 Task: Add a signature Mary Jones containing With heartfelt thanks and warm wishes, Mary Jones to email address softage.3@softage.net and add a folder Property management
Action: Mouse moved to (56, 98)
Screenshot: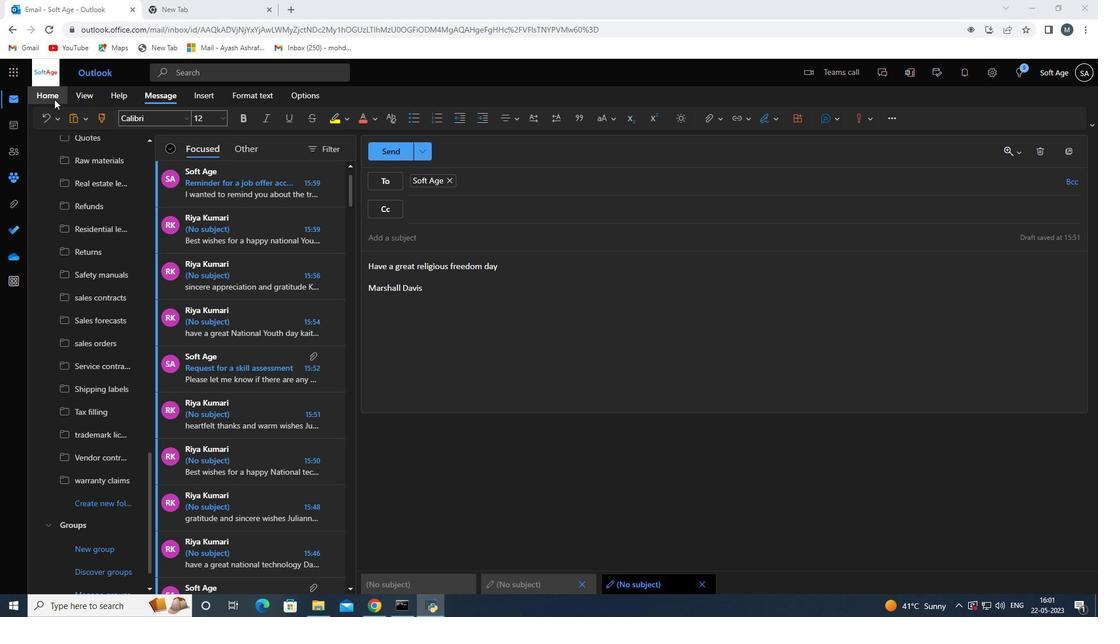 
Action: Mouse pressed left at (56, 98)
Screenshot: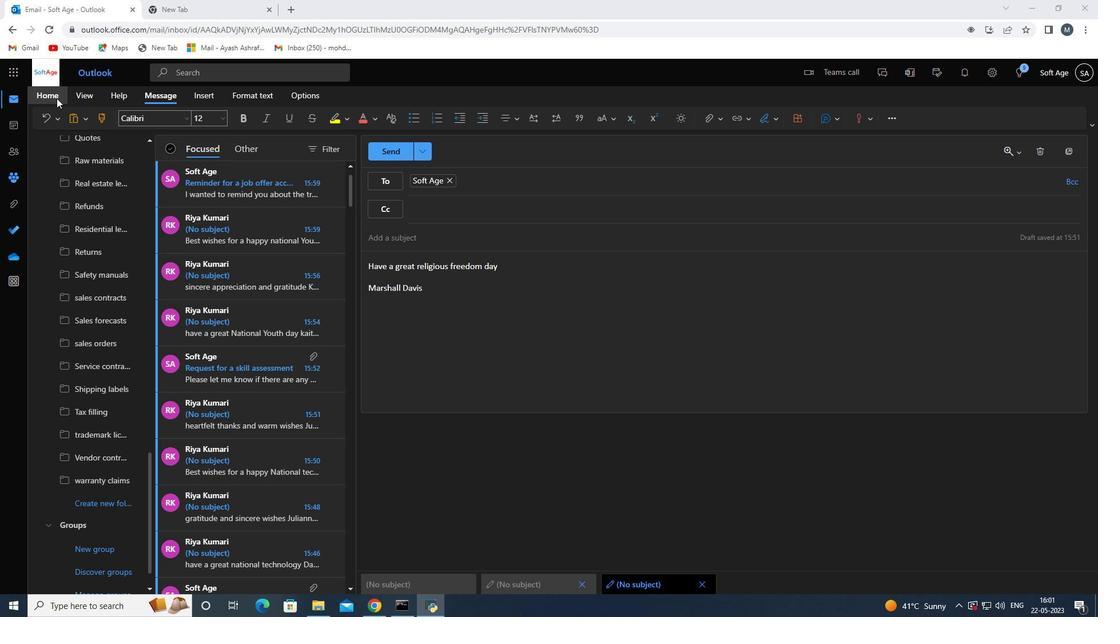 
Action: Mouse moved to (437, 253)
Screenshot: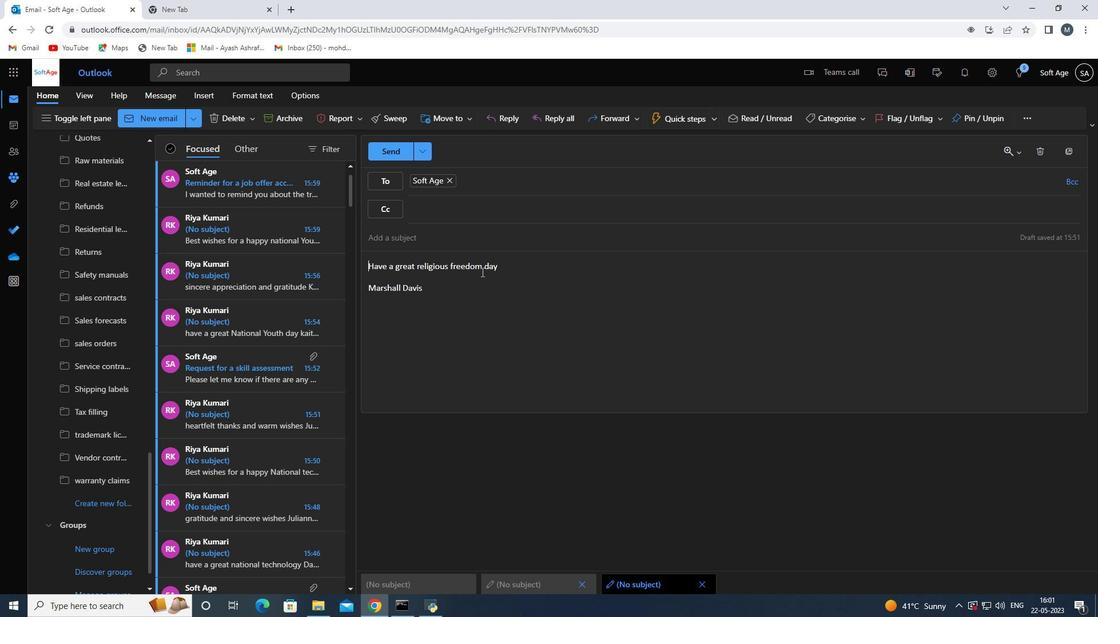 
Action: Mouse scrolled (437, 254) with delta (0, 0)
Screenshot: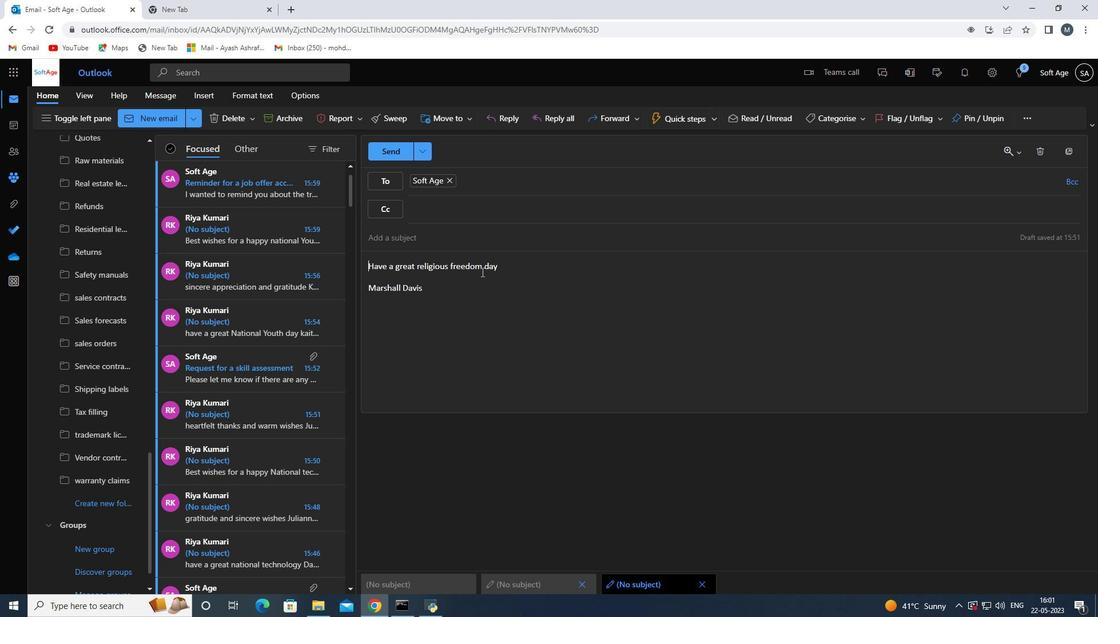 
Action: Mouse scrolled (437, 254) with delta (0, 0)
Screenshot: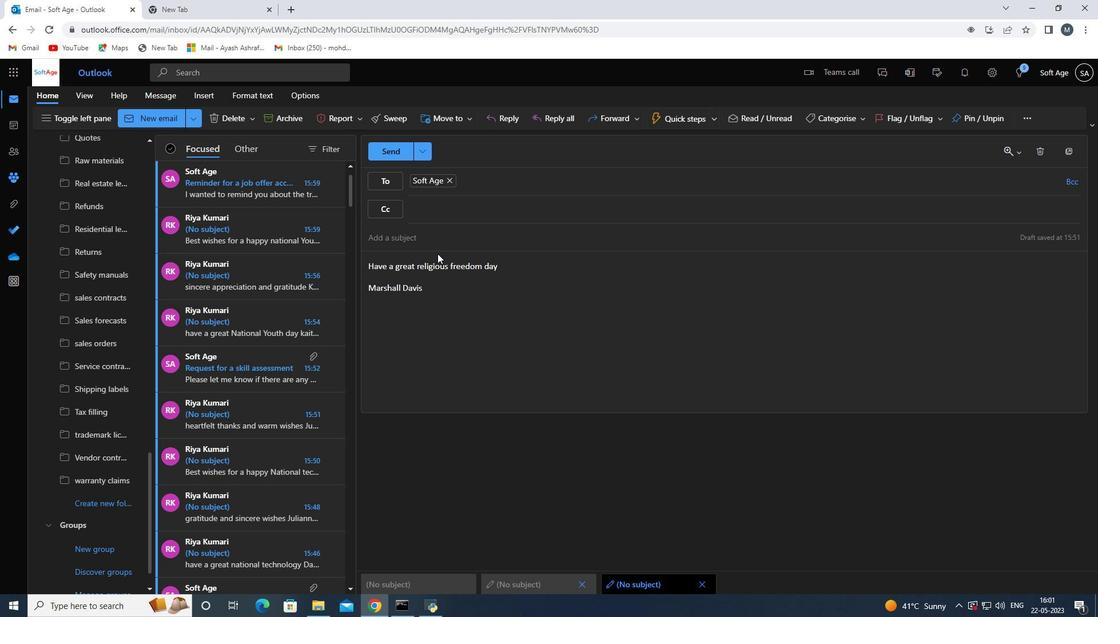 
Action: Mouse scrolled (437, 254) with delta (0, 0)
Screenshot: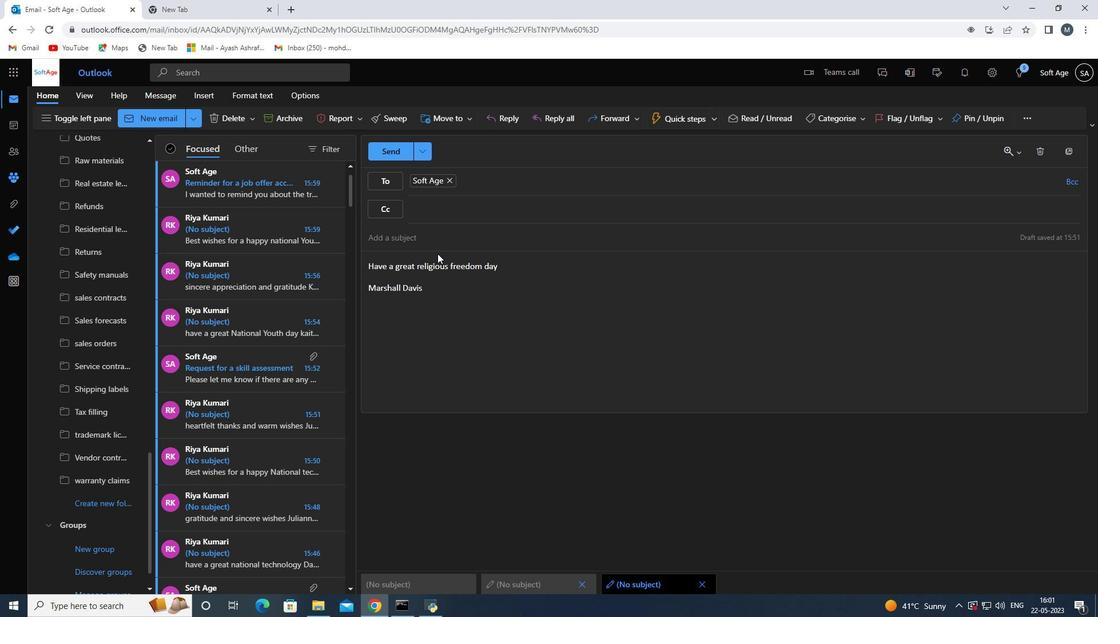 
Action: Mouse scrolled (437, 254) with delta (0, 0)
Screenshot: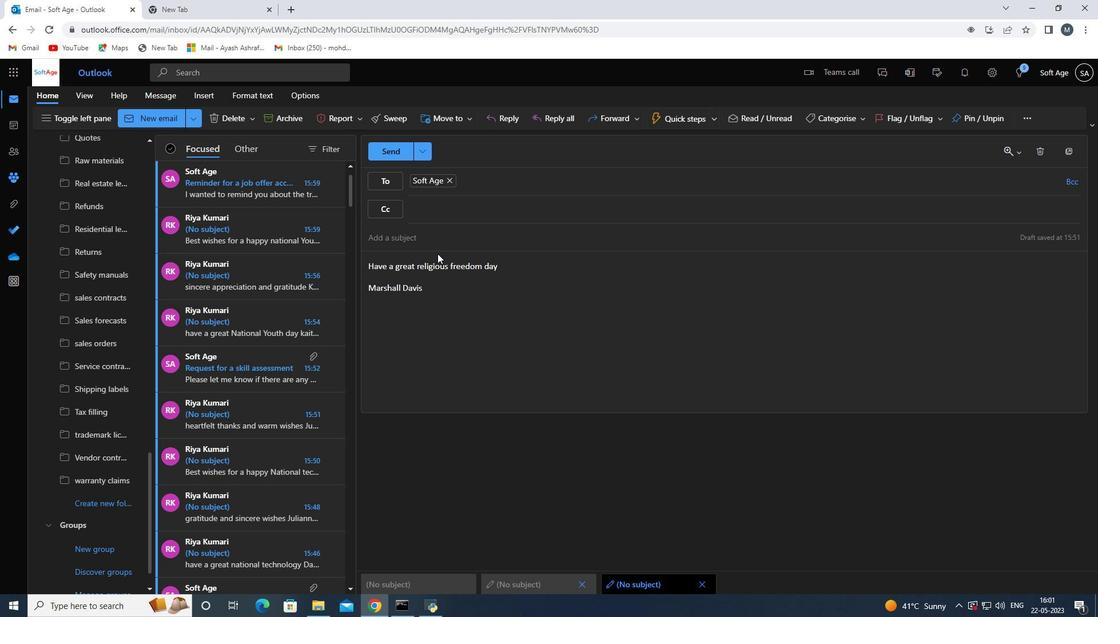 
Action: Mouse scrolled (437, 254) with delta (0, 0)
Screenshot: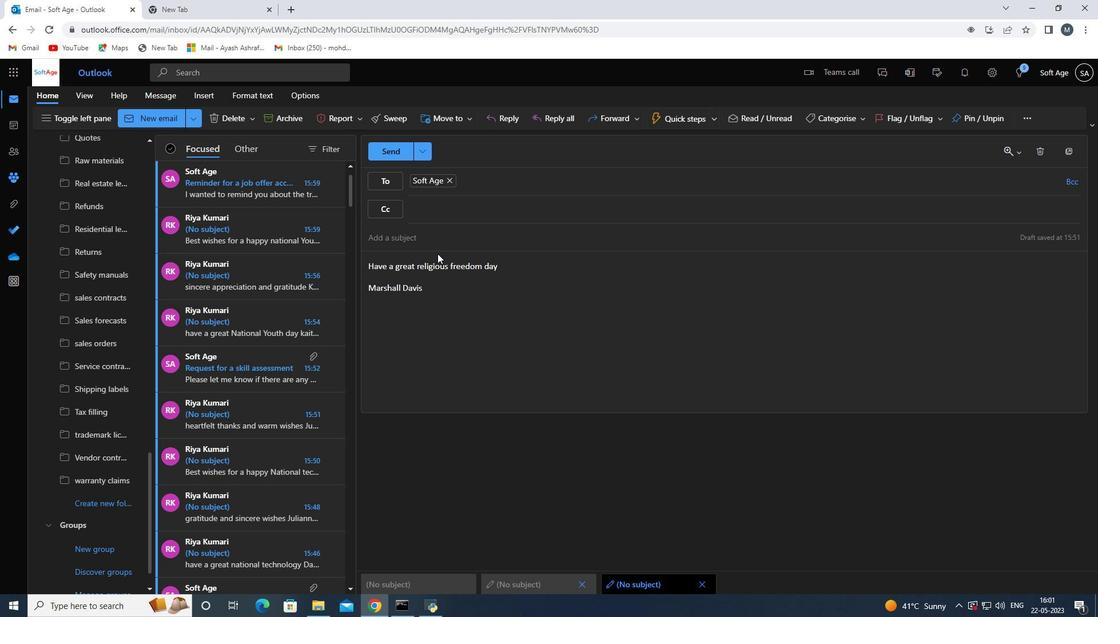 
Action: Mouse moved to (147, 110)
Screenshot: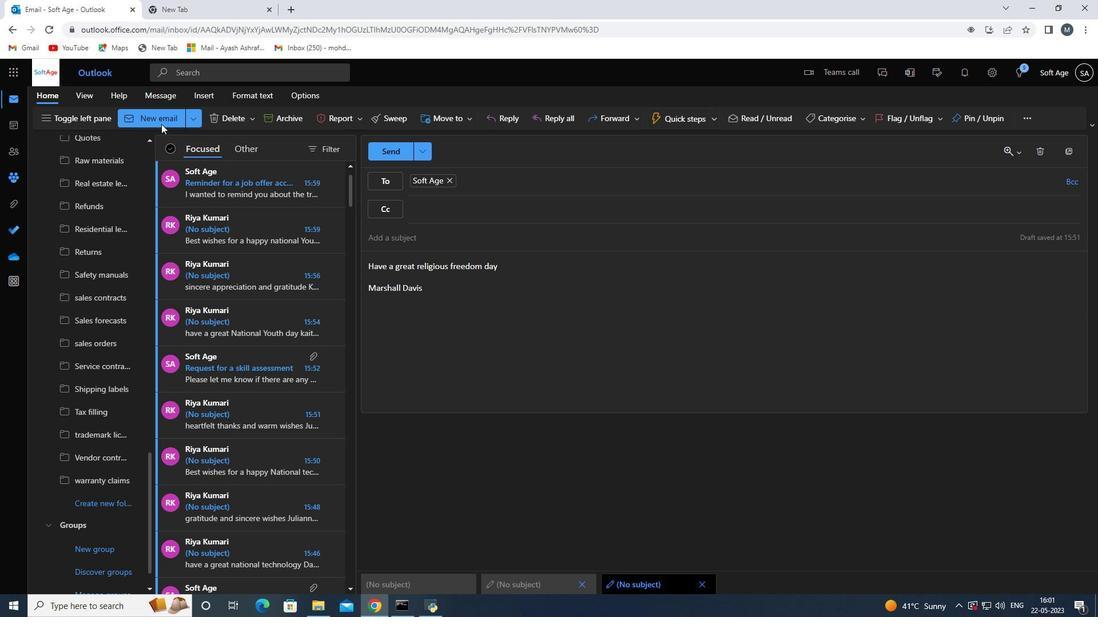 
Action: Mouse pressed left at (147, 110)
Screenshot: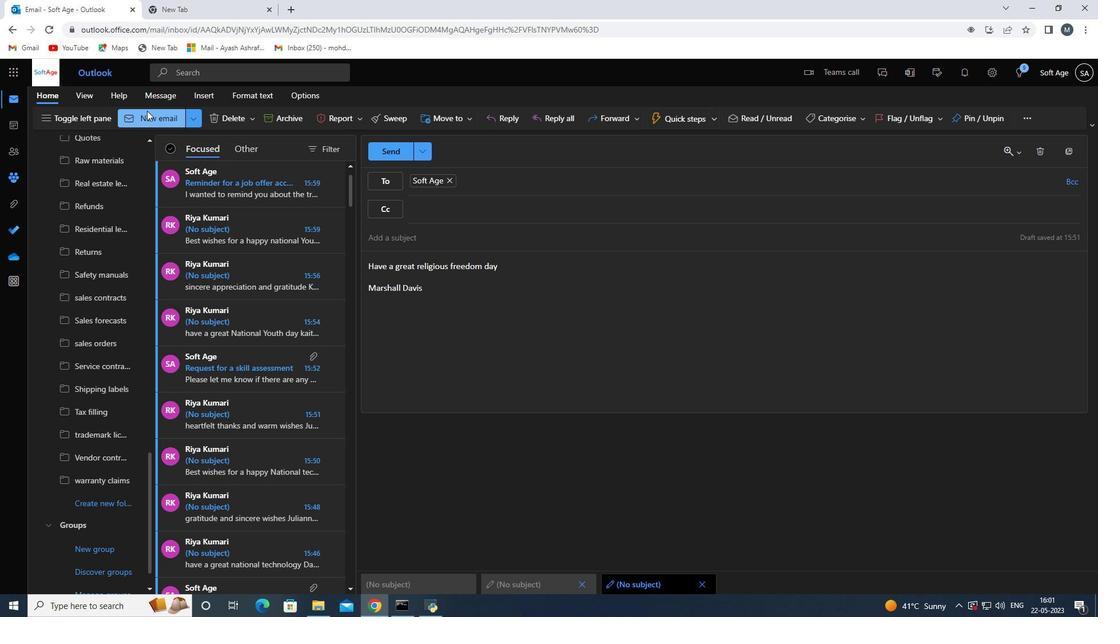 
Action: Mouse moved to (770, 122)
Screenshot: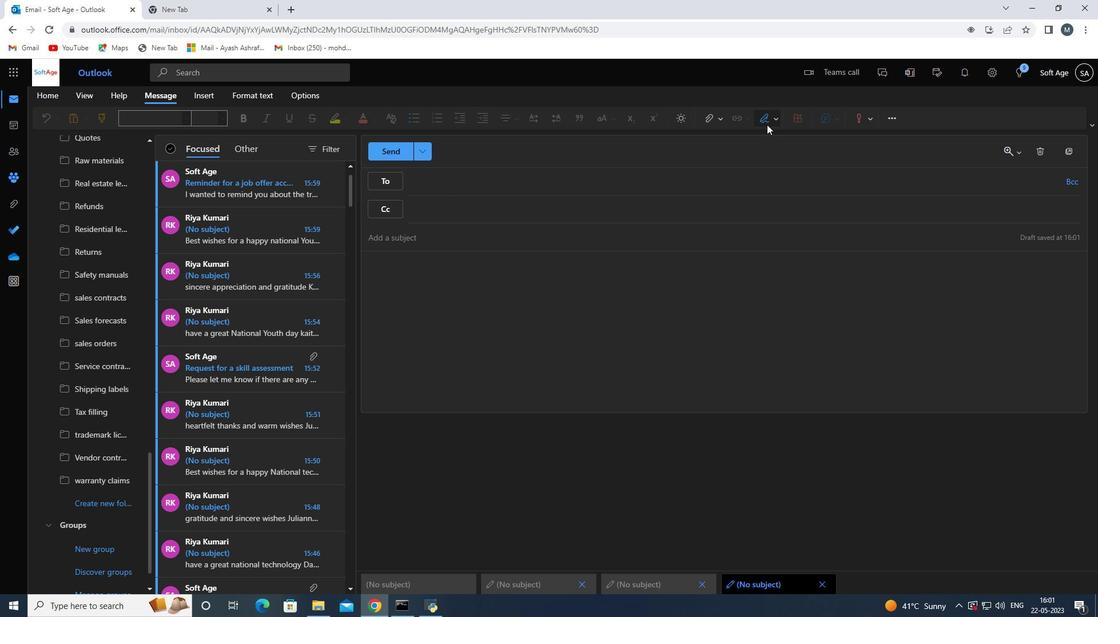
Action: Mouse pressed left at (770, 122)
Screenshot: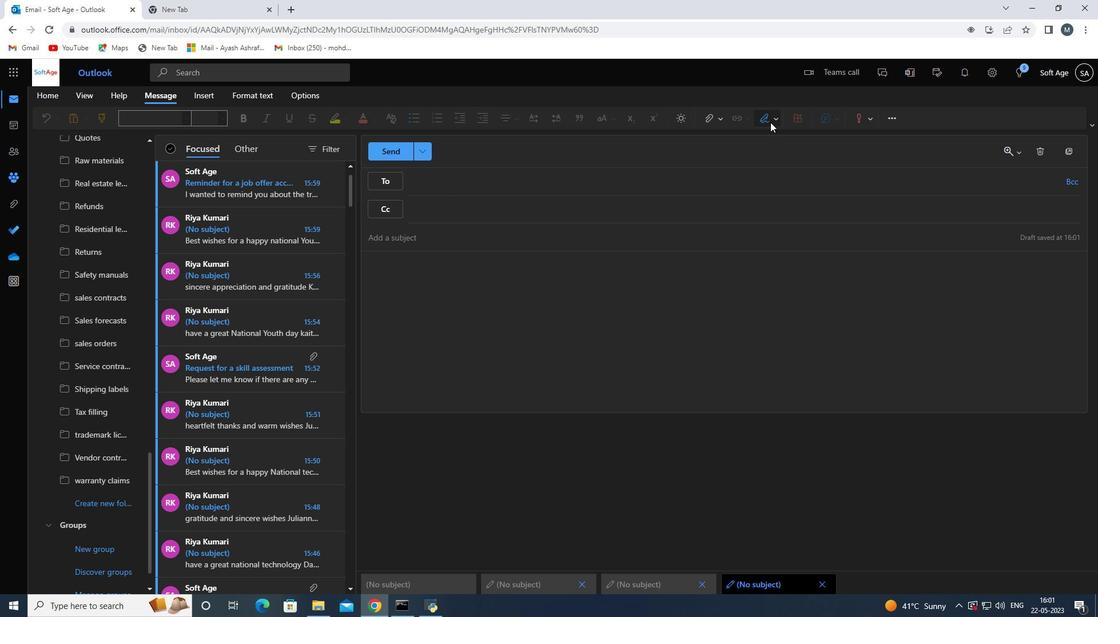 
Action: Mouse moved to (721, 163)
Screenshot: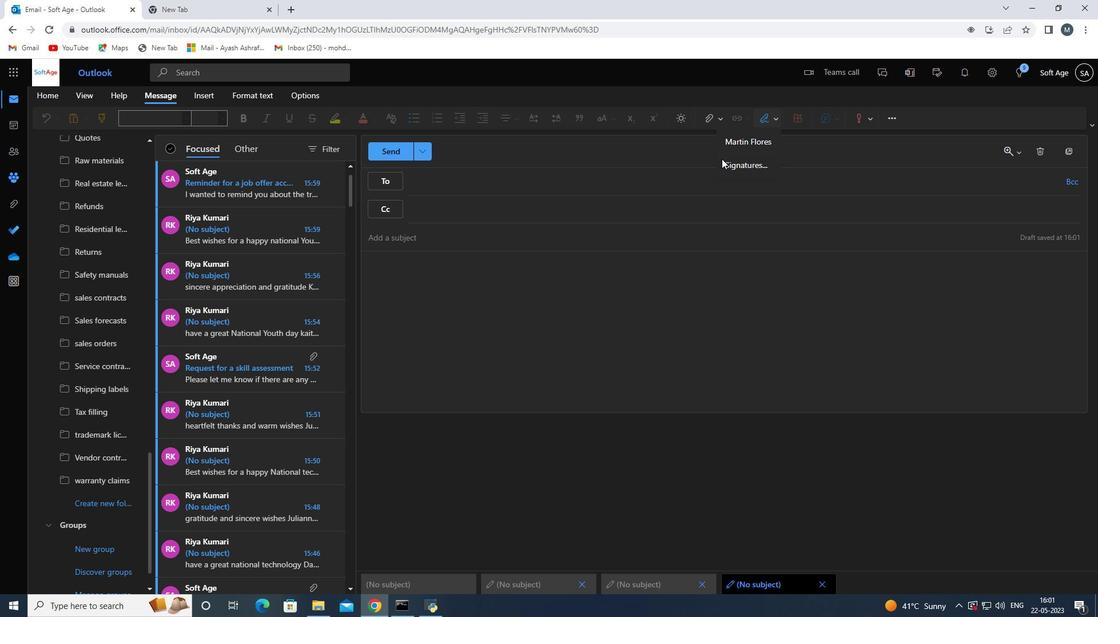 
Action: Mouse pressed left at (721, 163)
Screenshot: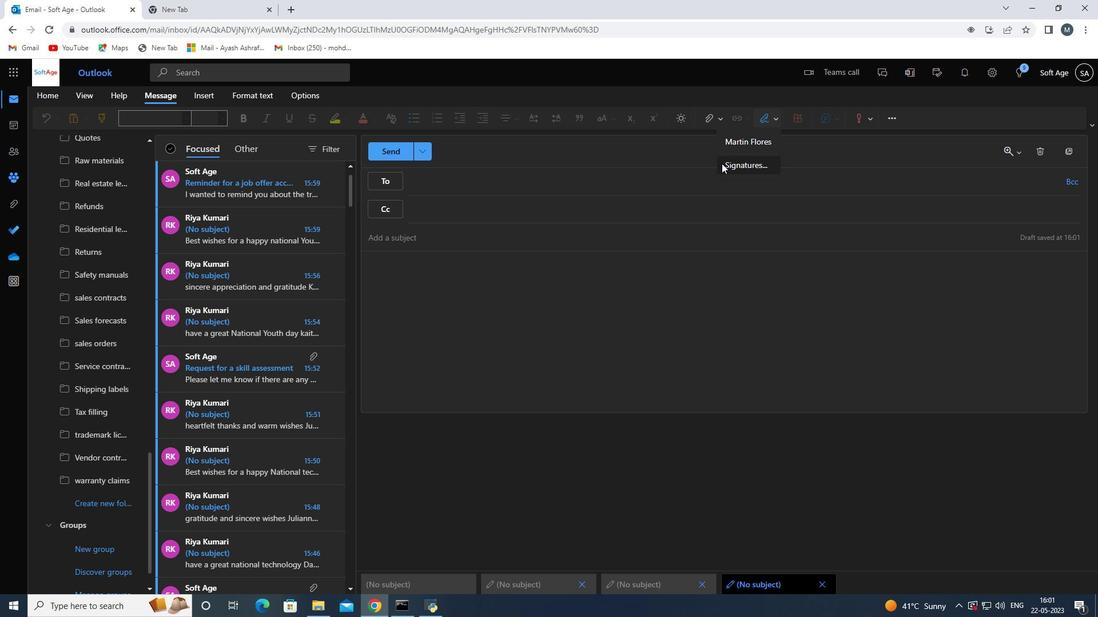 
Action: Mouse moved to (763, 211)
Screenshot: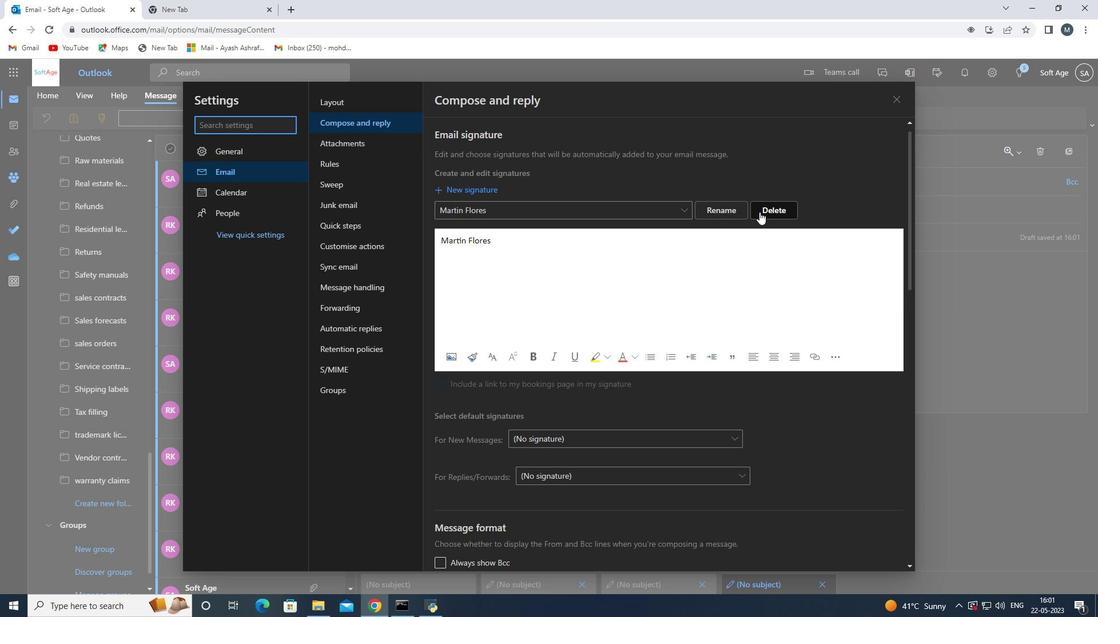 
Action: Mouse pressed left at (763, 211)
Screenshot: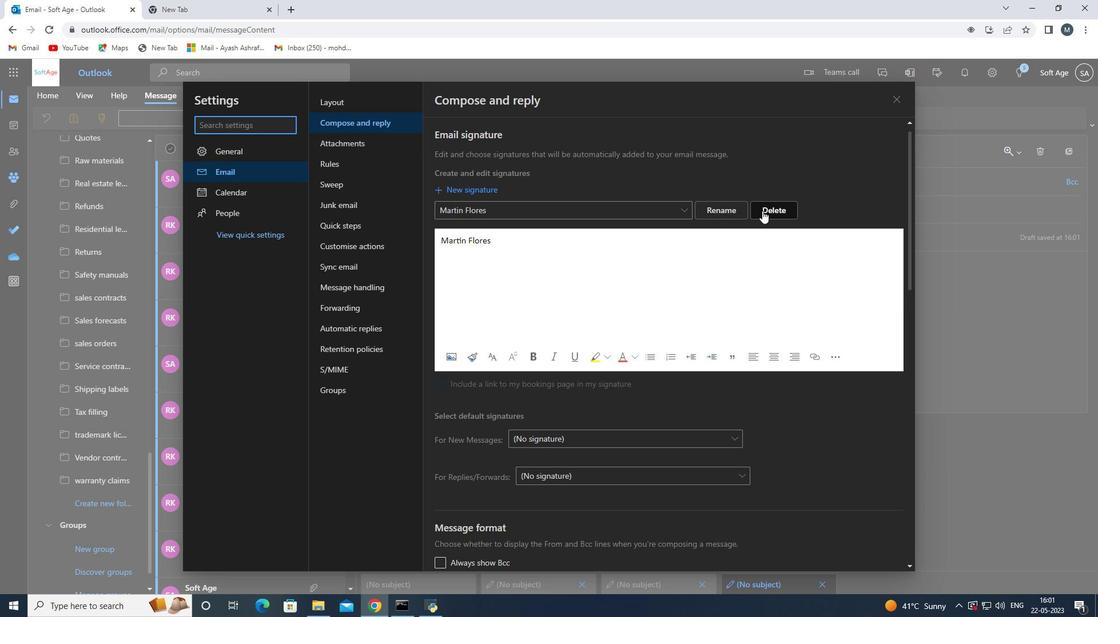 
Action: Mouse moved to (535, 207)
Screenshot: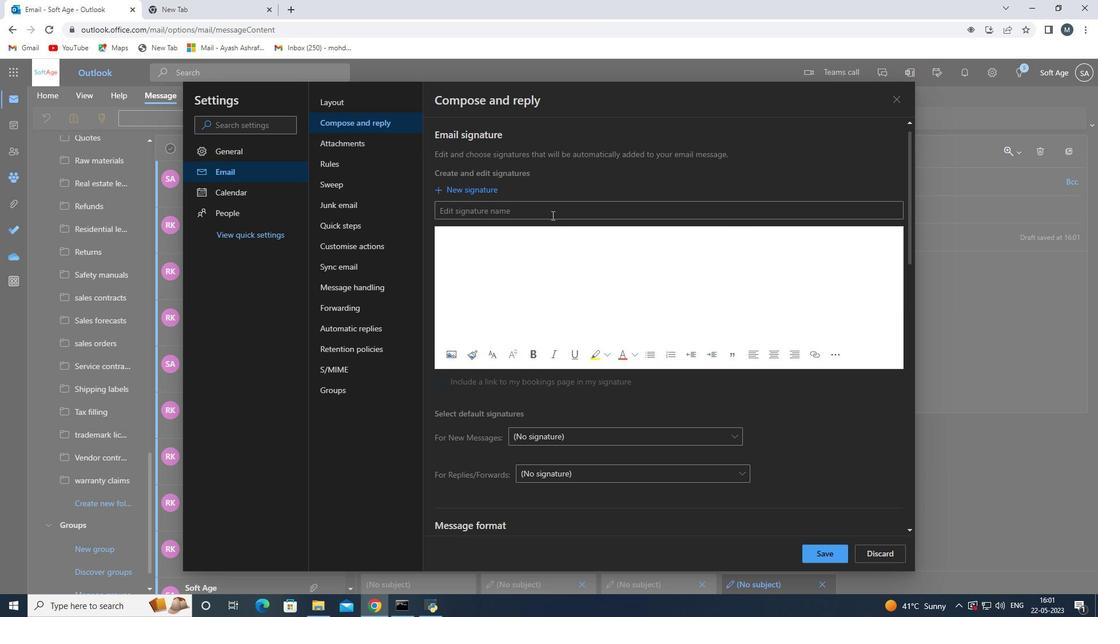 
Action: Mouse pressed left at (535, 207)
Screenshot: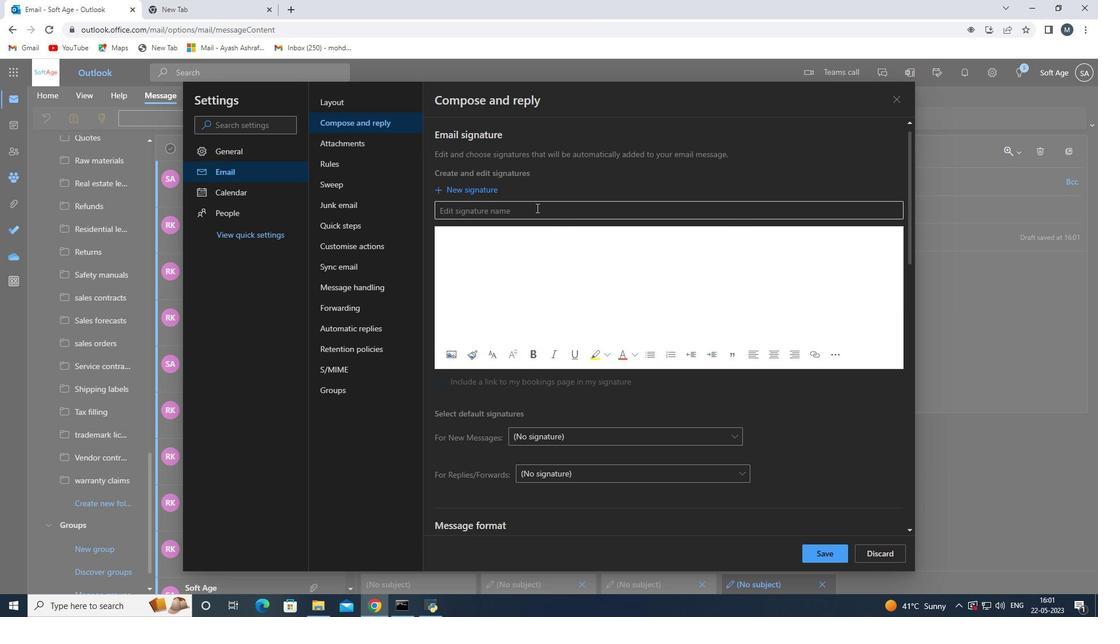 
Action: Mouse moved to (534, 207)
Screenshot: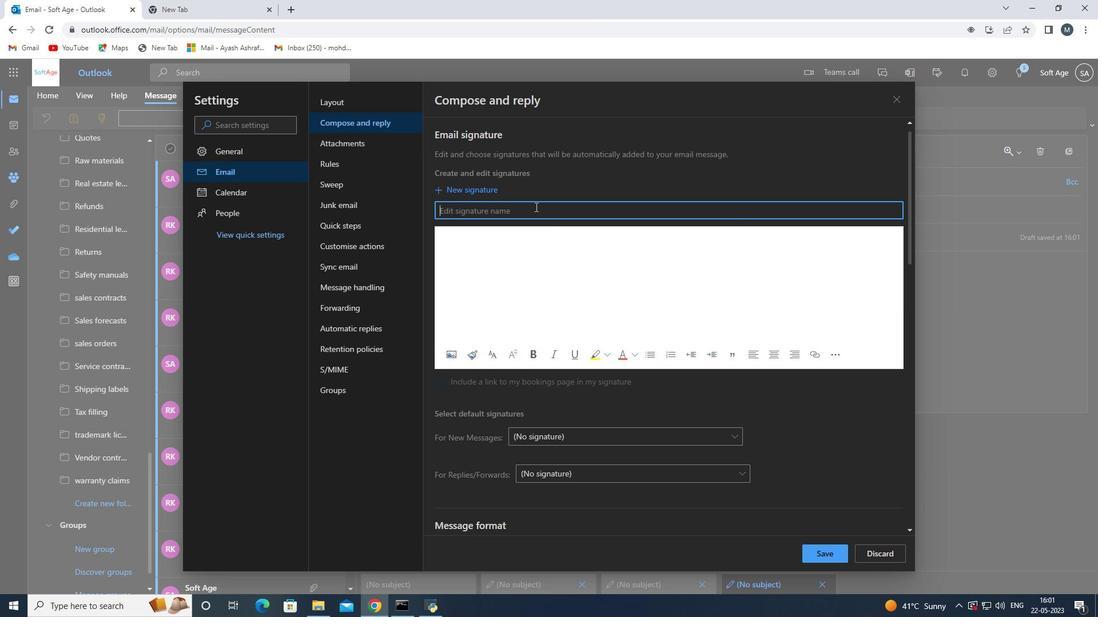 
Action: Key pressed <Key.shift>Marr<Key.backspace>y<Key.space><Key.shift>jones<Key.space>
Screenshot: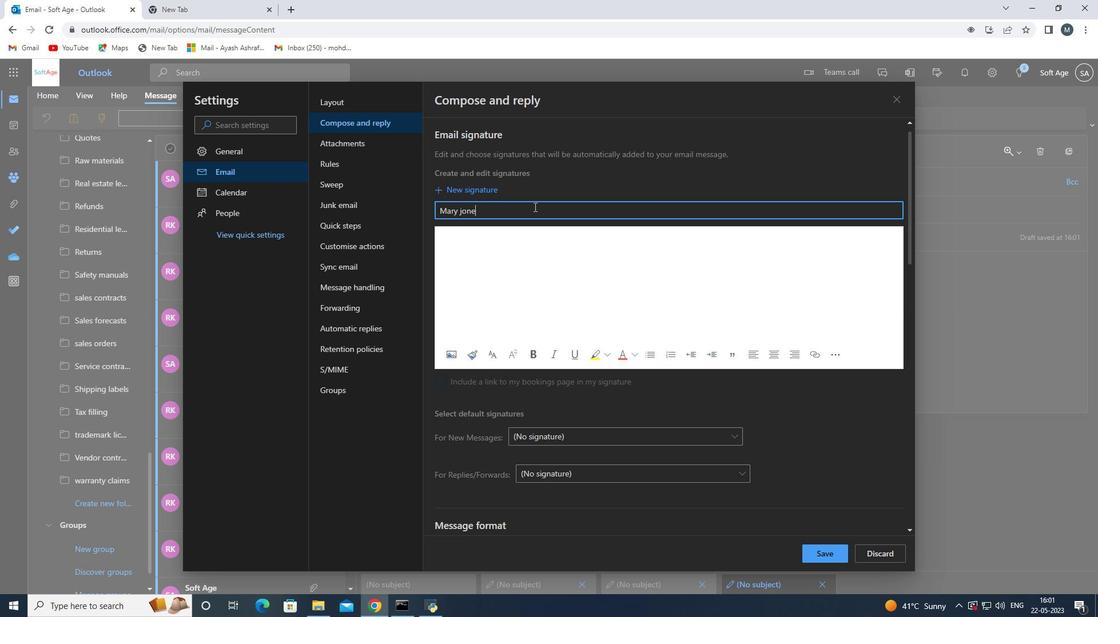 
Action: Mouse moved to (522, 255)
Screenshot: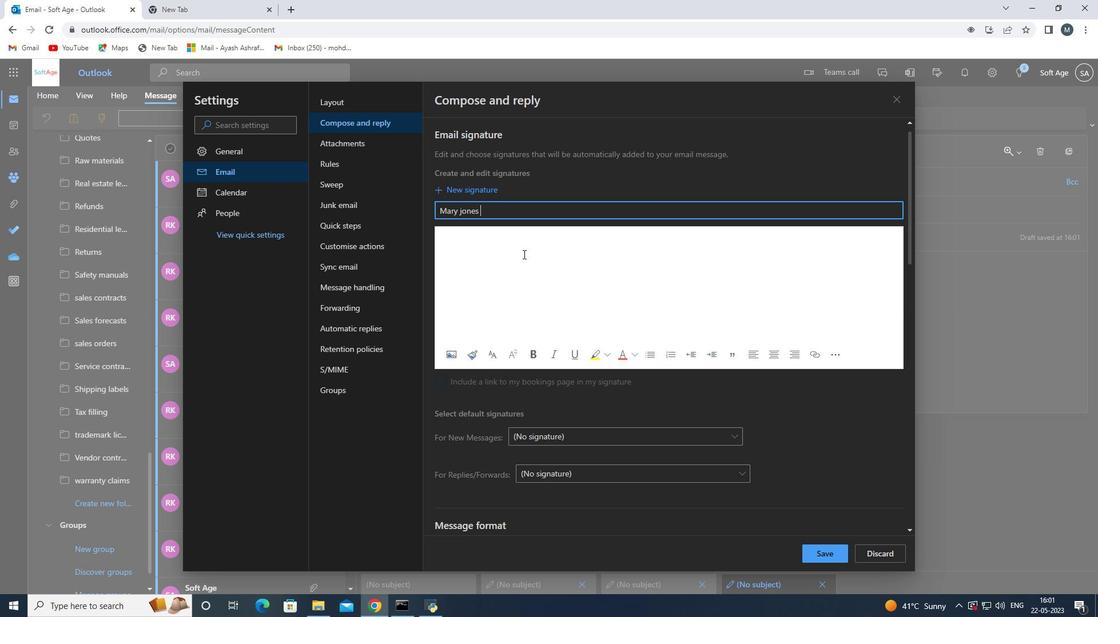 
Action: Mouse pressed left at (522, 255)
Screenshot: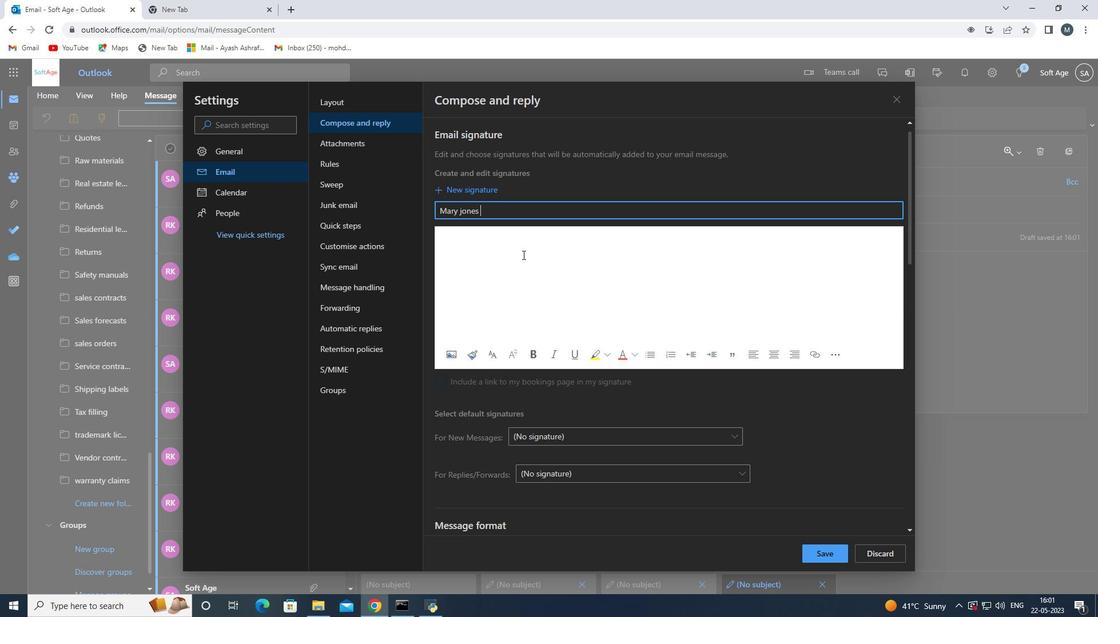 
Action: Key pressed <Key.shift>Mary<Key.space><Key.shift>Jones<Key.space>
Screenshot: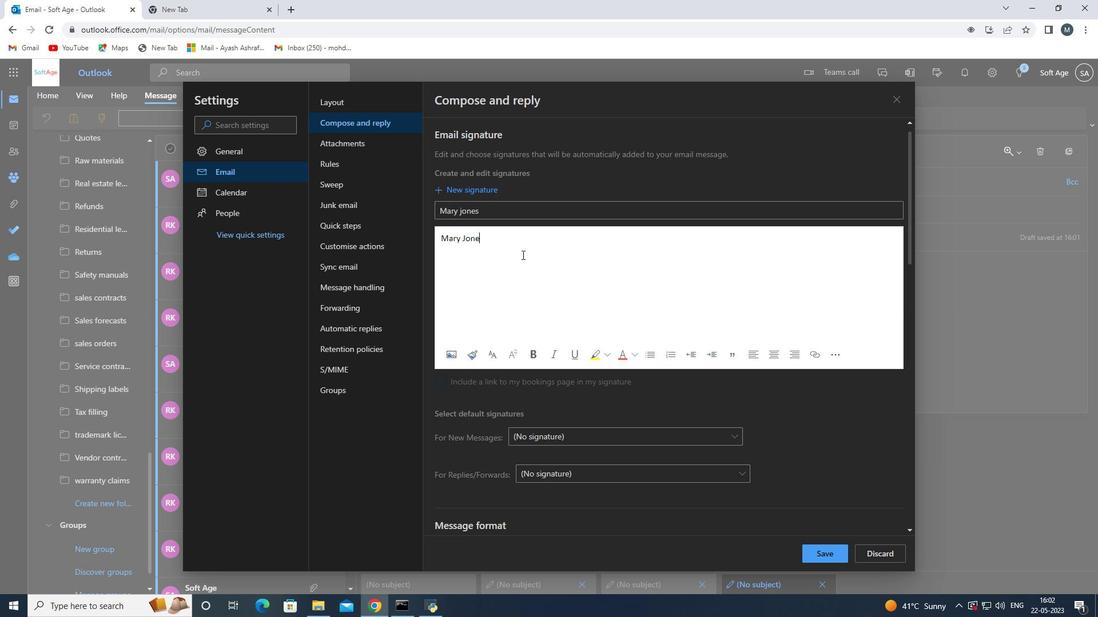 
Action: Mouse moved to (836, 553)
Screenshot: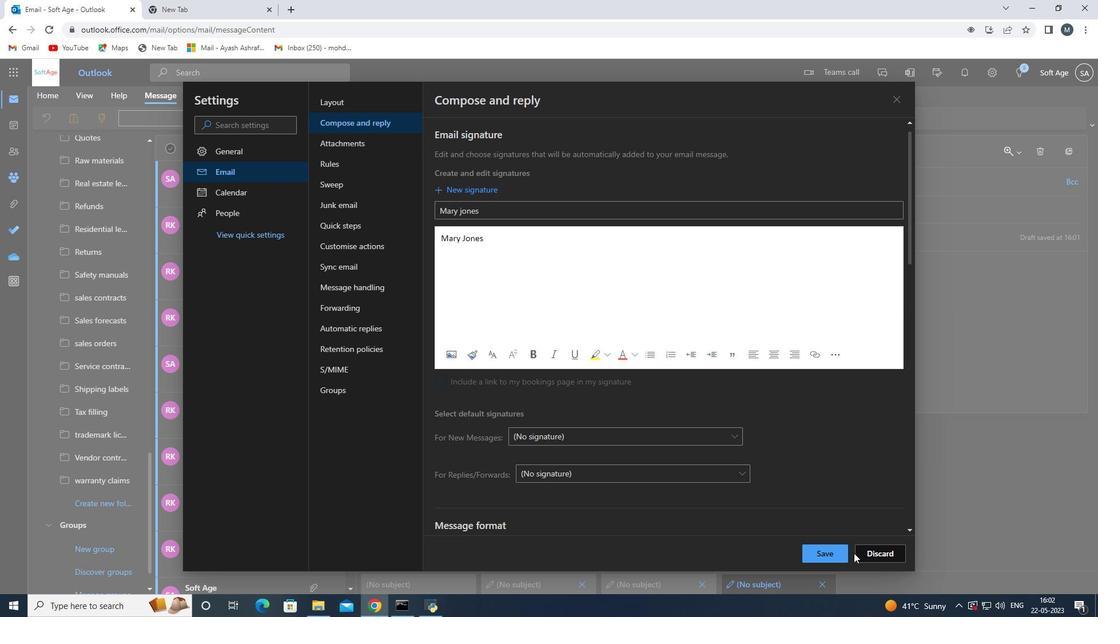 
Action: Mouse pressed left at (836, 553)
Screenshot: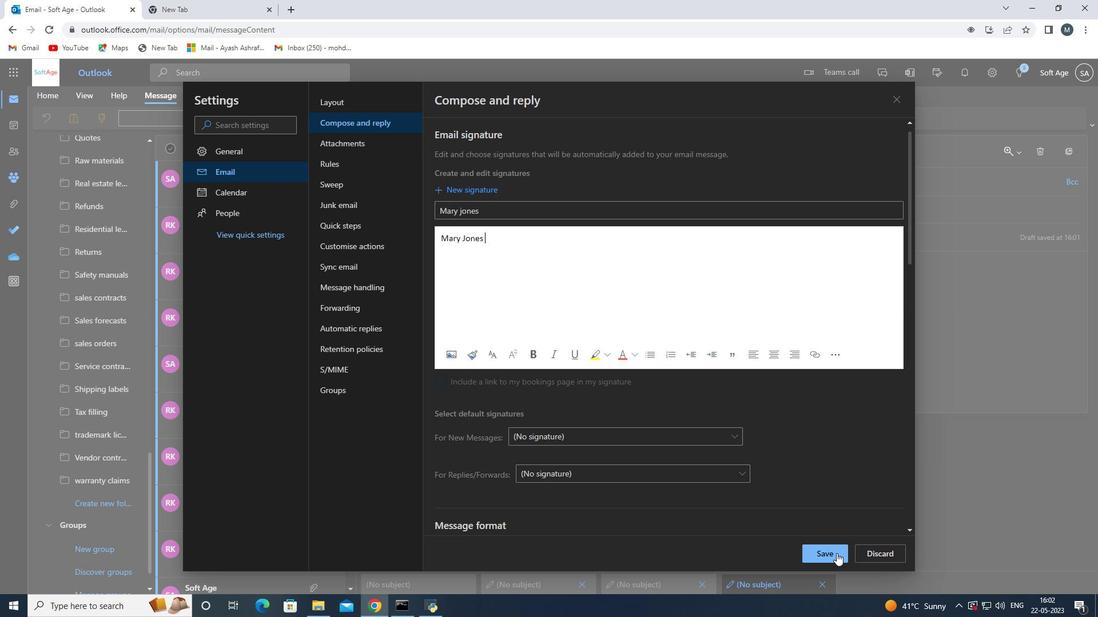
Action: Mouse moved to (898, 102)
Screenshot: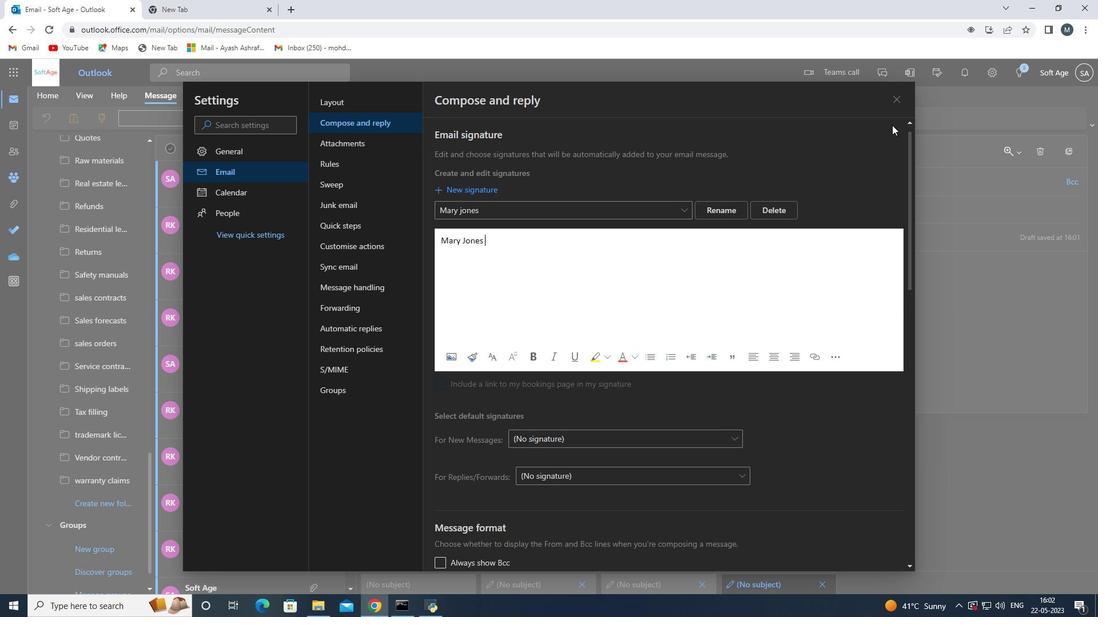 
Action: Mouse pressed left at (898, 102)
Screenshot: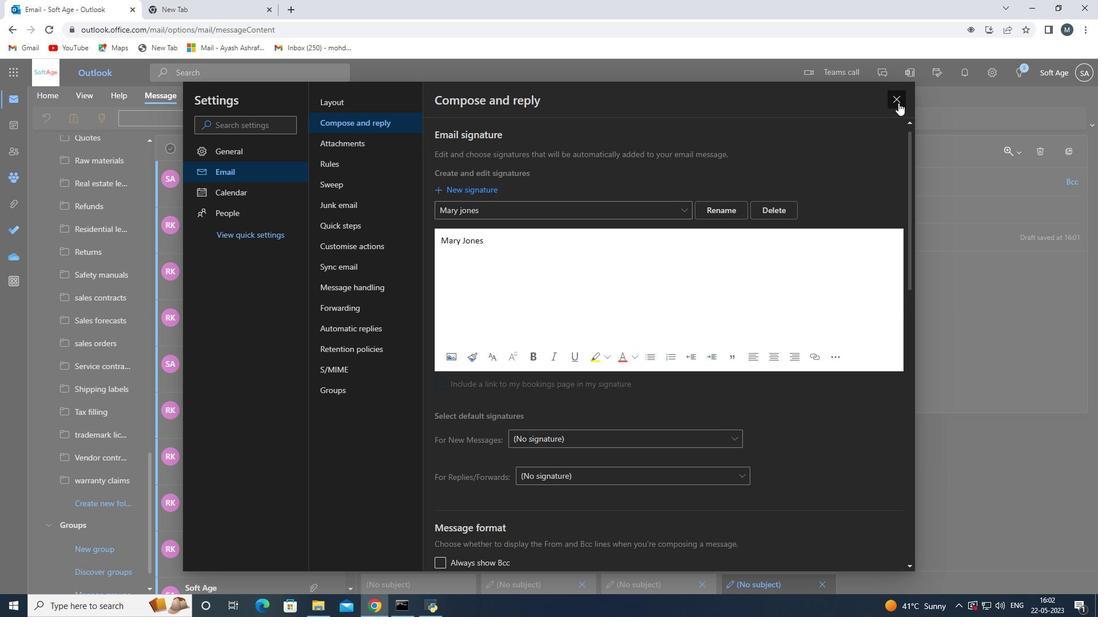 
Action: Mouse moved to (438, 291)
Screenshot: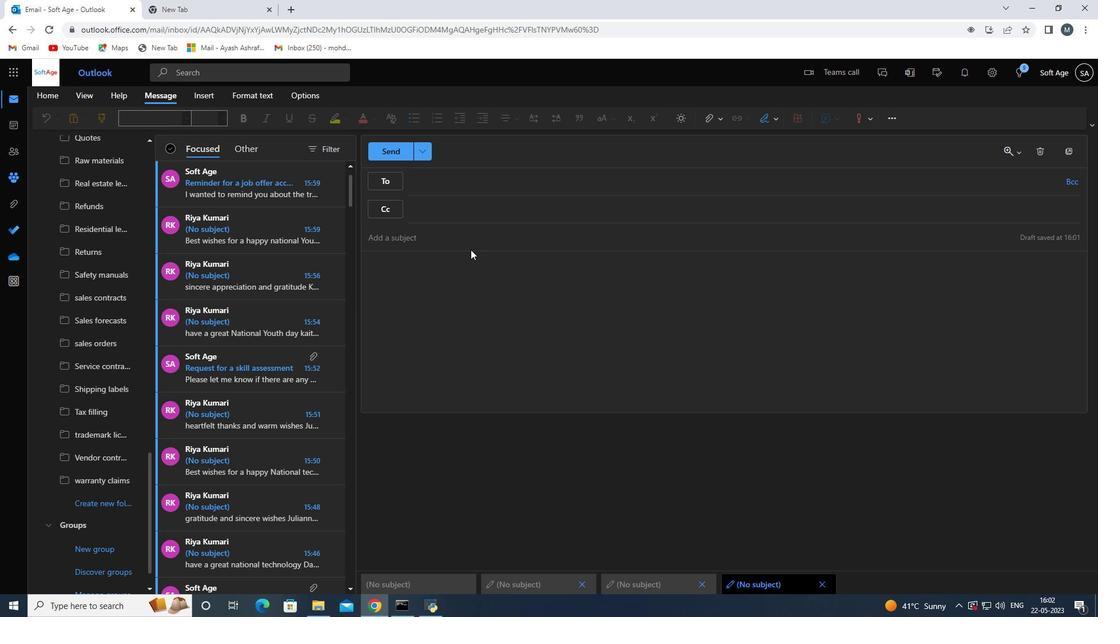 
Action: Mouse pressed left at (438, 291)
Screenshot: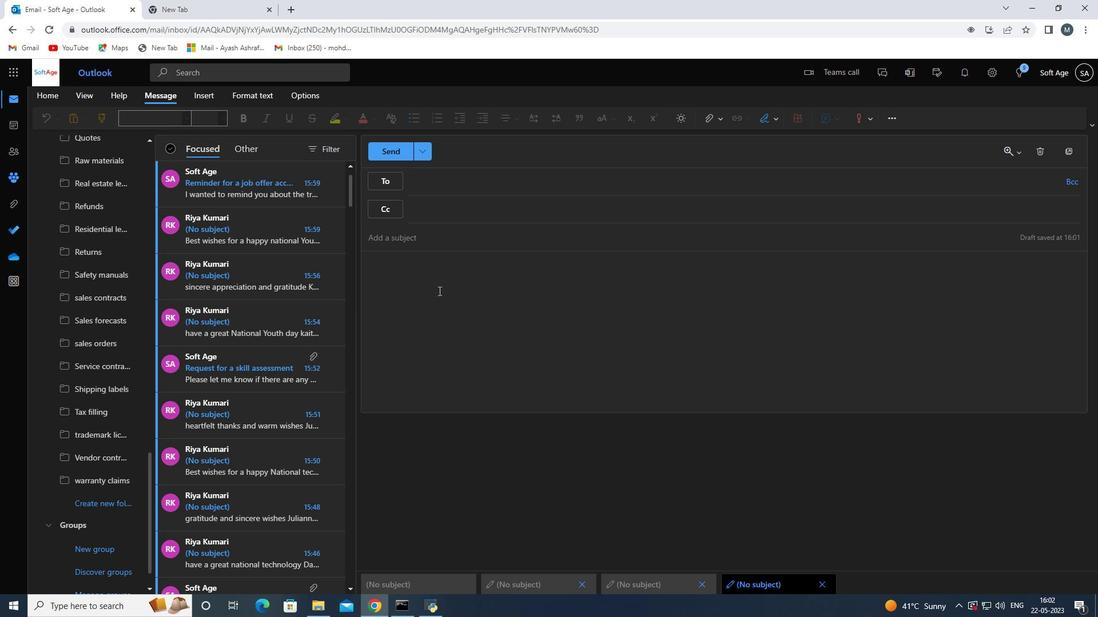 
Action: Key pressed <Key.shift>With<Key.space>heartflt<Key.space><Key.backspace><Key.backspace><Key.backspace>elt<Key.space>thanks<Key.space>and<Key.space>warm<Key.space>wishes<Key.space>
Screenshot: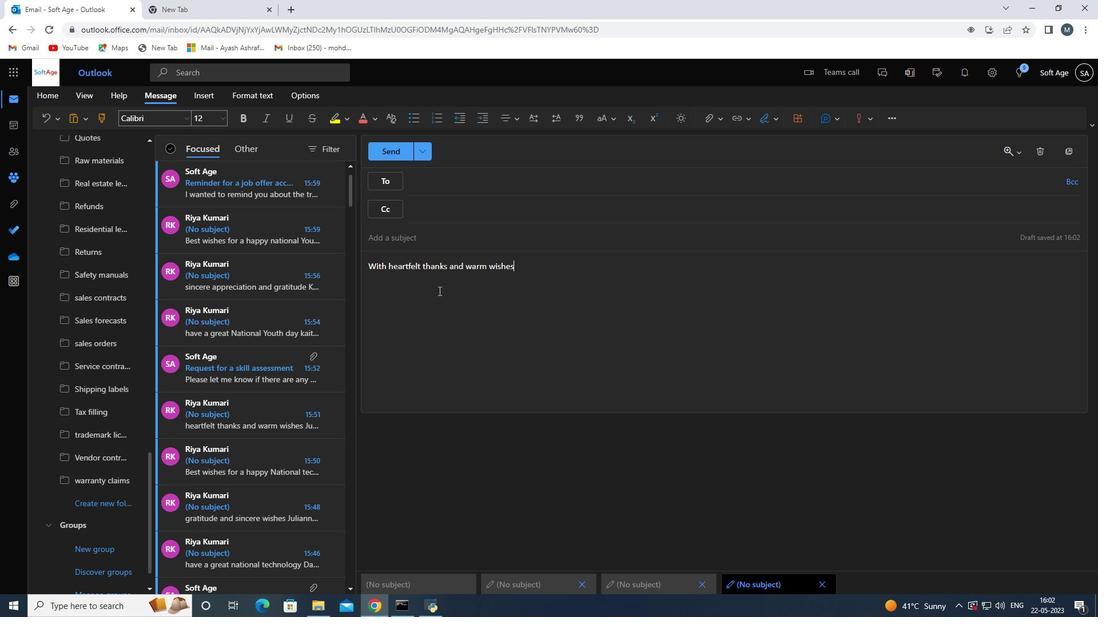 
Action: Mouse moved to (507, 295)
Screenshot: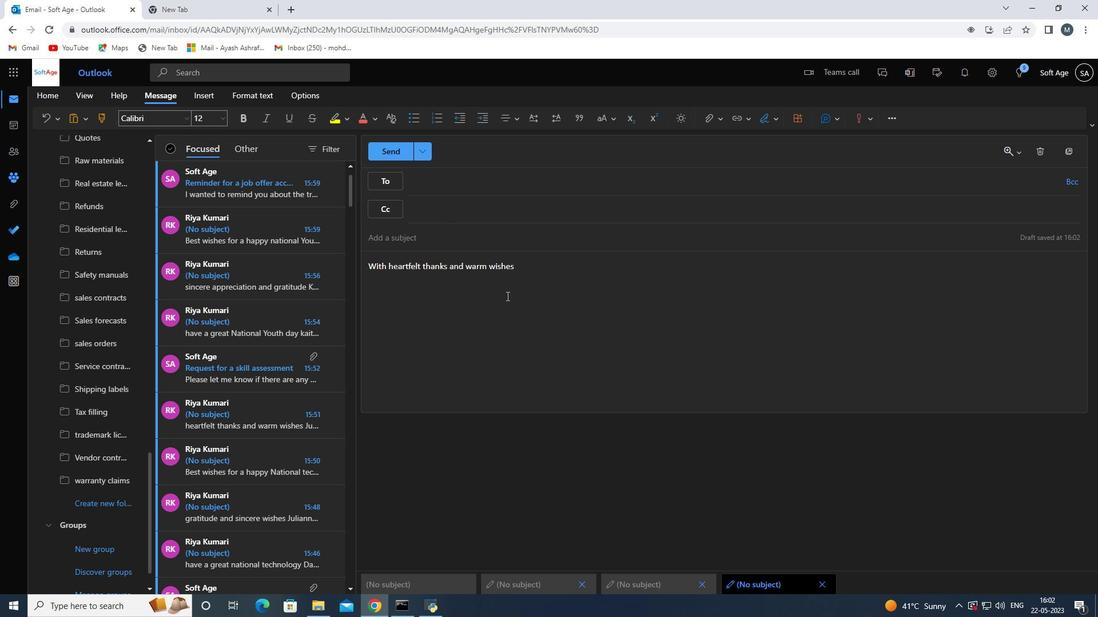
Action: Key pressed <Key.enter><Key.enter>
Screenshot: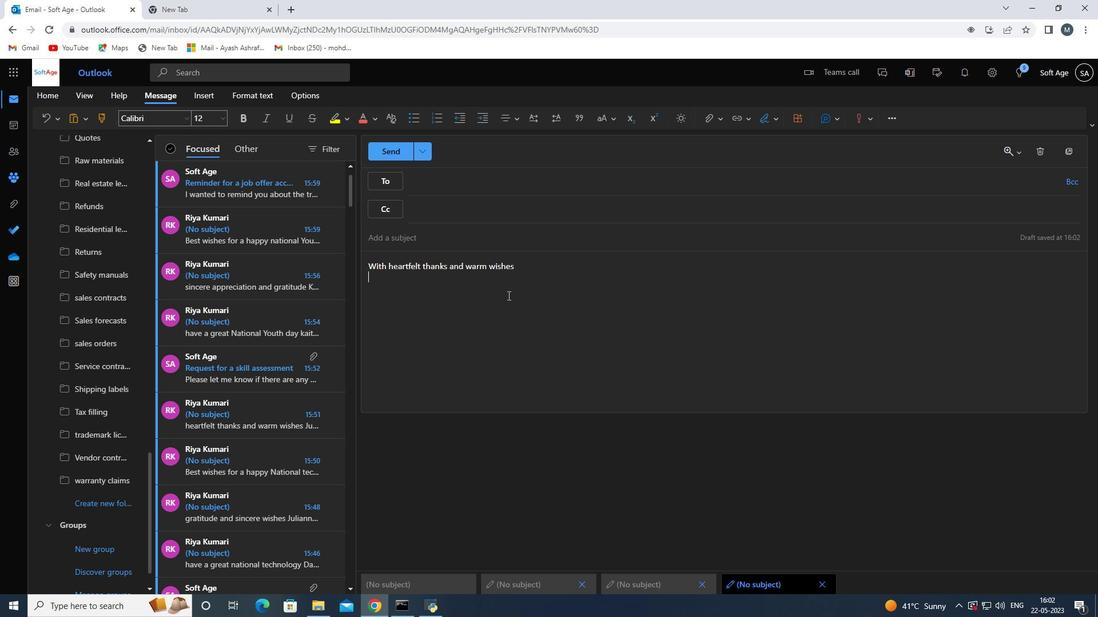 
Action: Mouse moved to (769, 119)
Screenshot: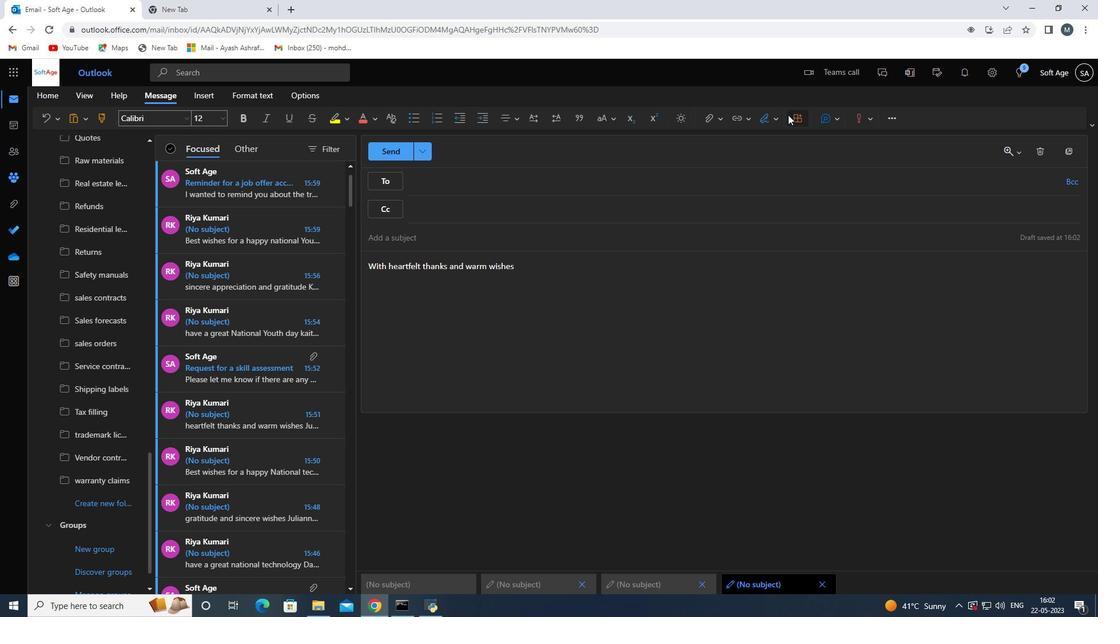 
Action: Mouse pressed left at (769, 119)
Screenshot: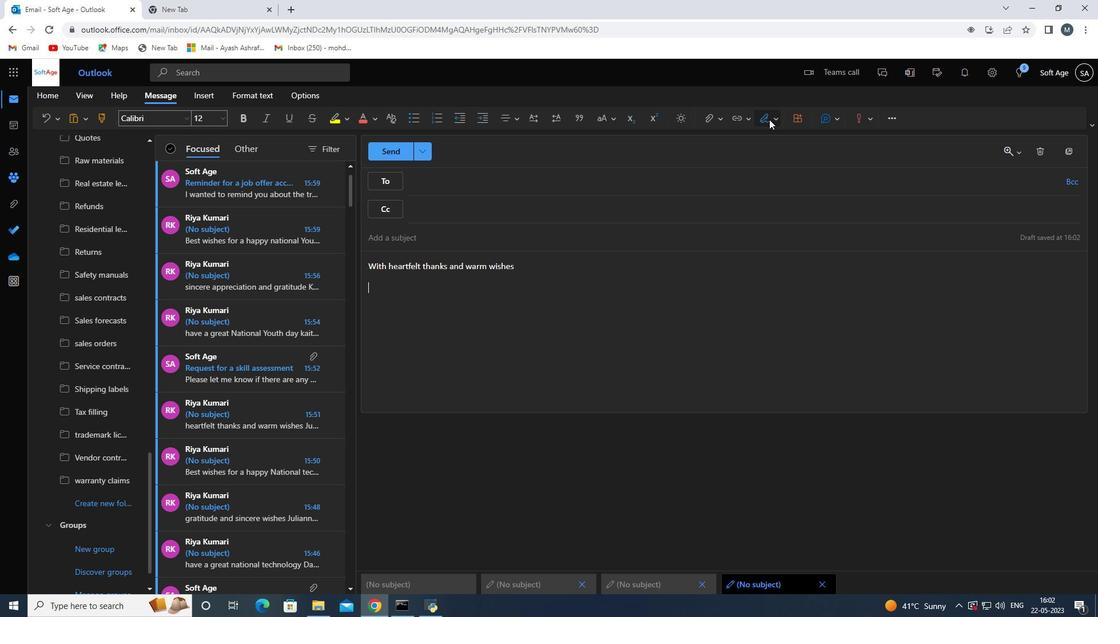 
Action: Mouse moved to (767, 139)
Screenshot: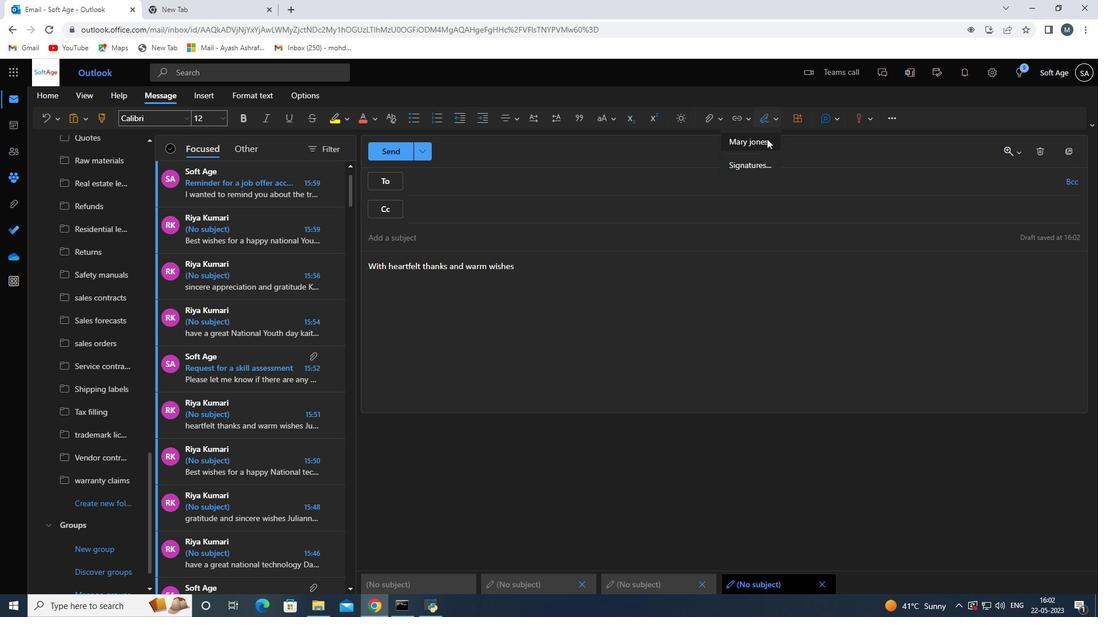 
Action: Mouse pressed left at (767, 139)
Screenshot: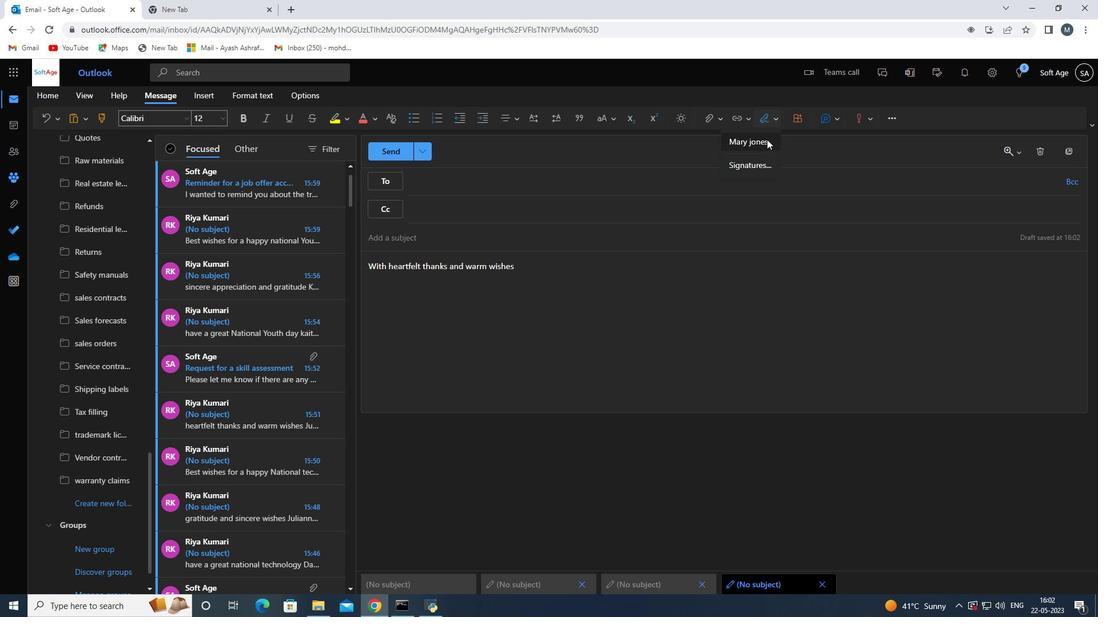 
Action: Mouse moved to (416, 302)
Screenshot: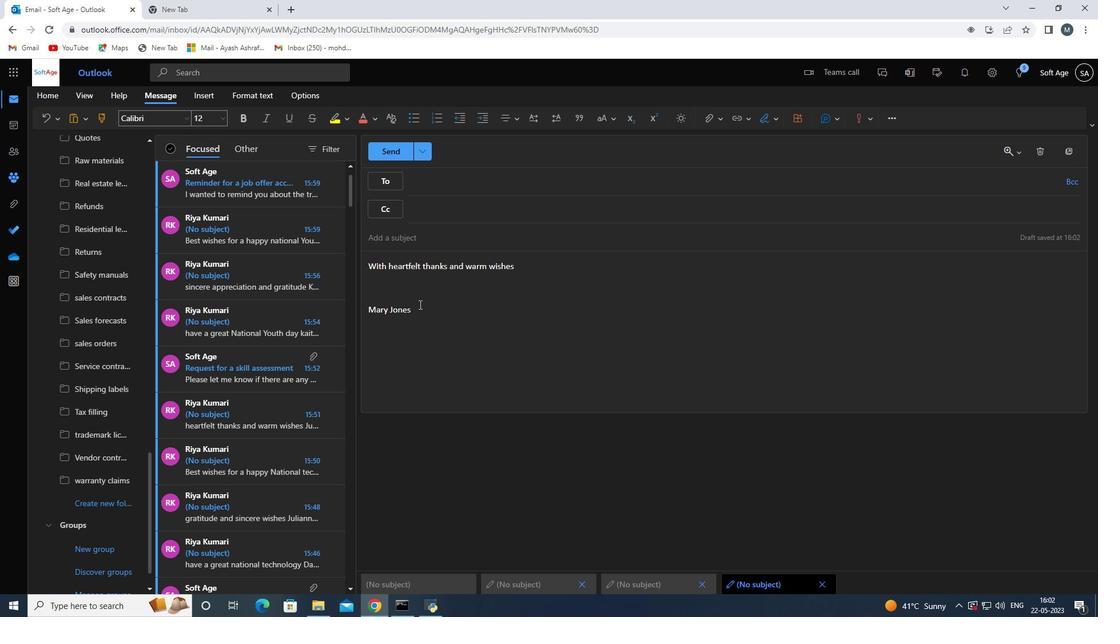 
Action: Key pressed <Key.backspace>
Screenshot: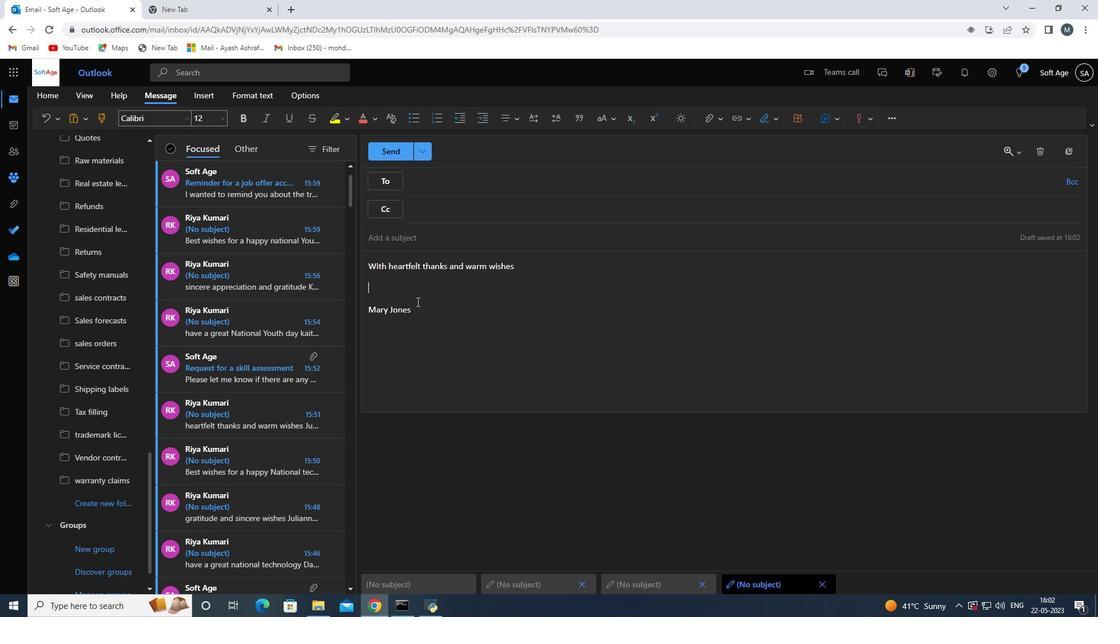 
Action: Mouse moved to (369, 302)
Screenshot: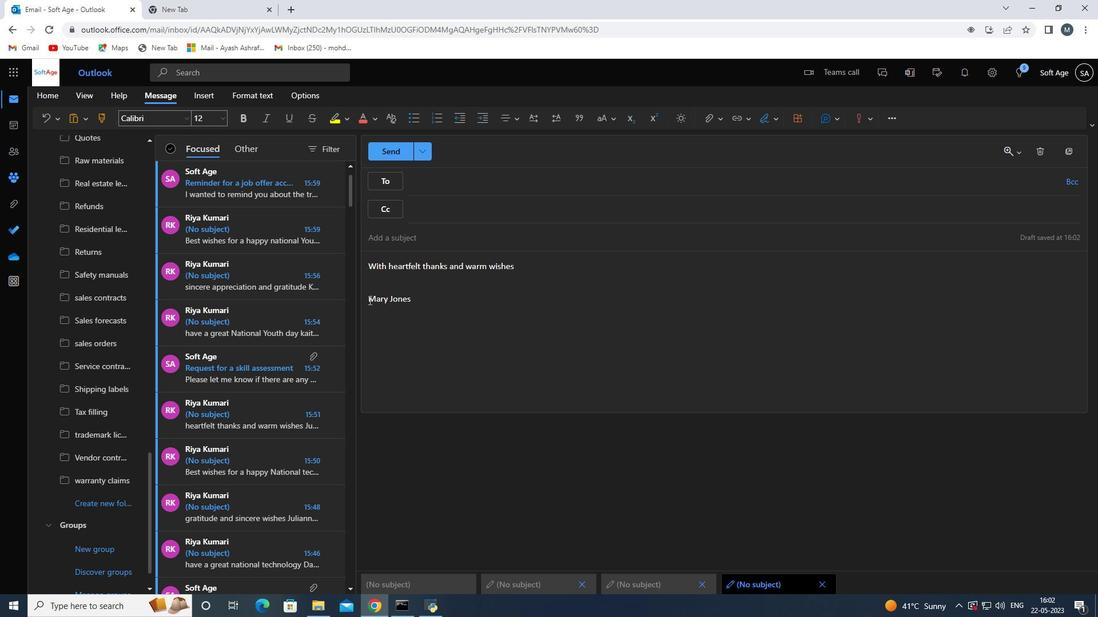 
Action: Mouse pressed left at (369, 302)
Screenshot: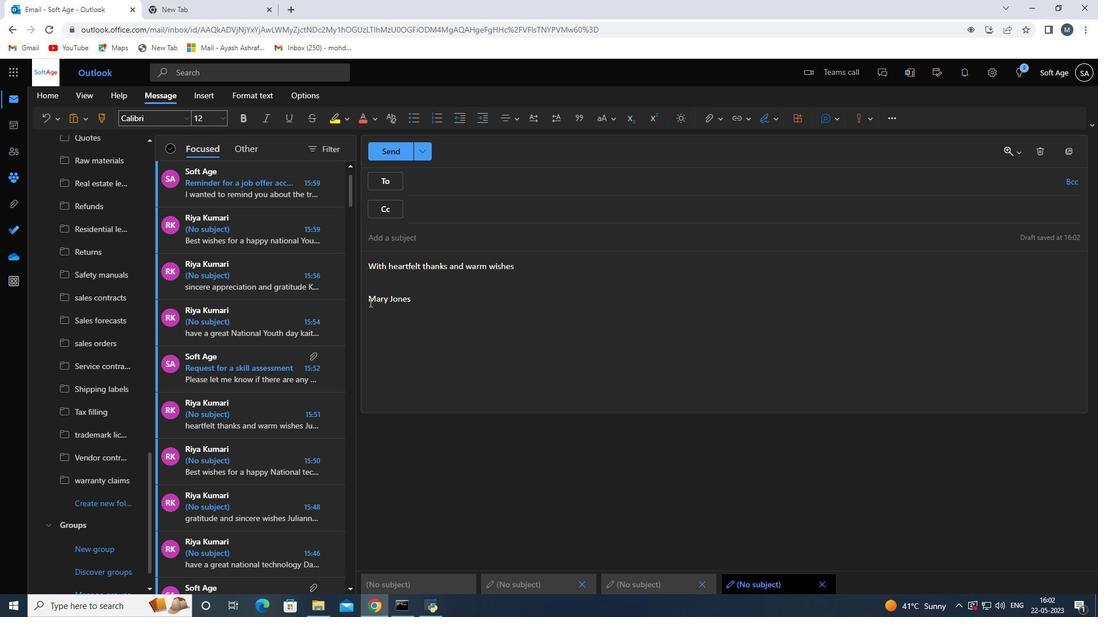 
Action: Key pressed <Key.backspace>
Screenshot: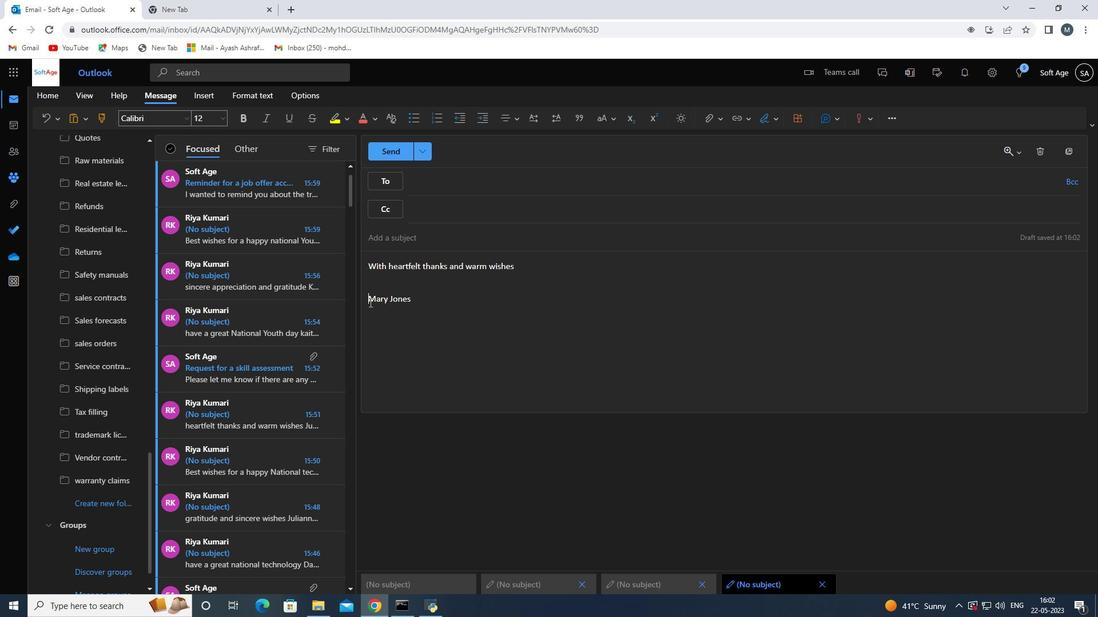 
Action: Mouse moved to (463, 181)
Screenshot: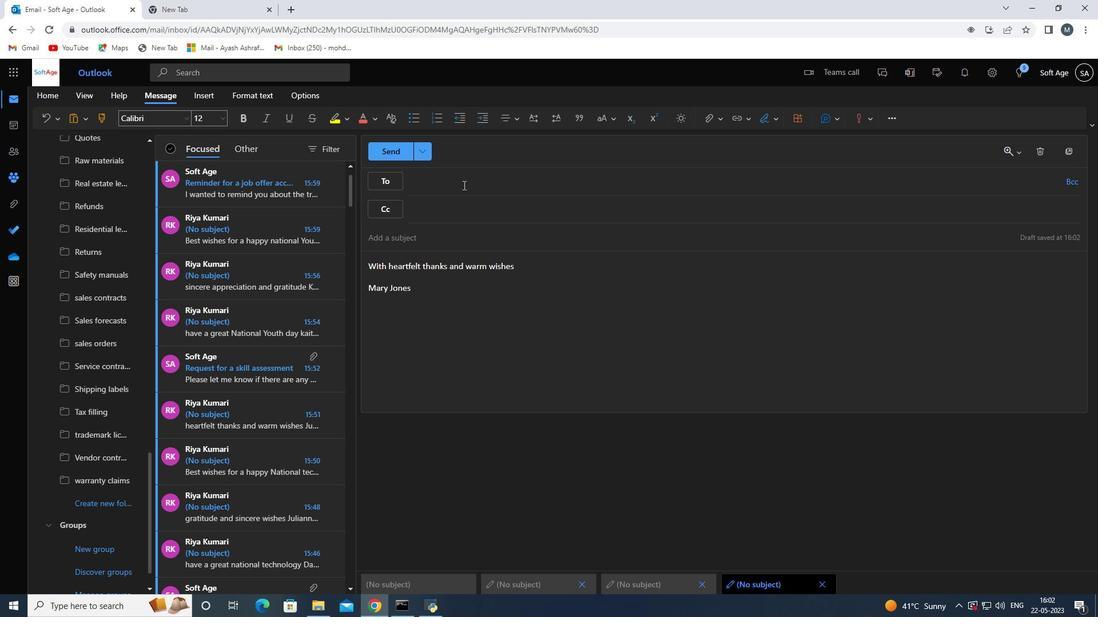 
Action: Mouse pressed left at (463, 181)
Screenshot: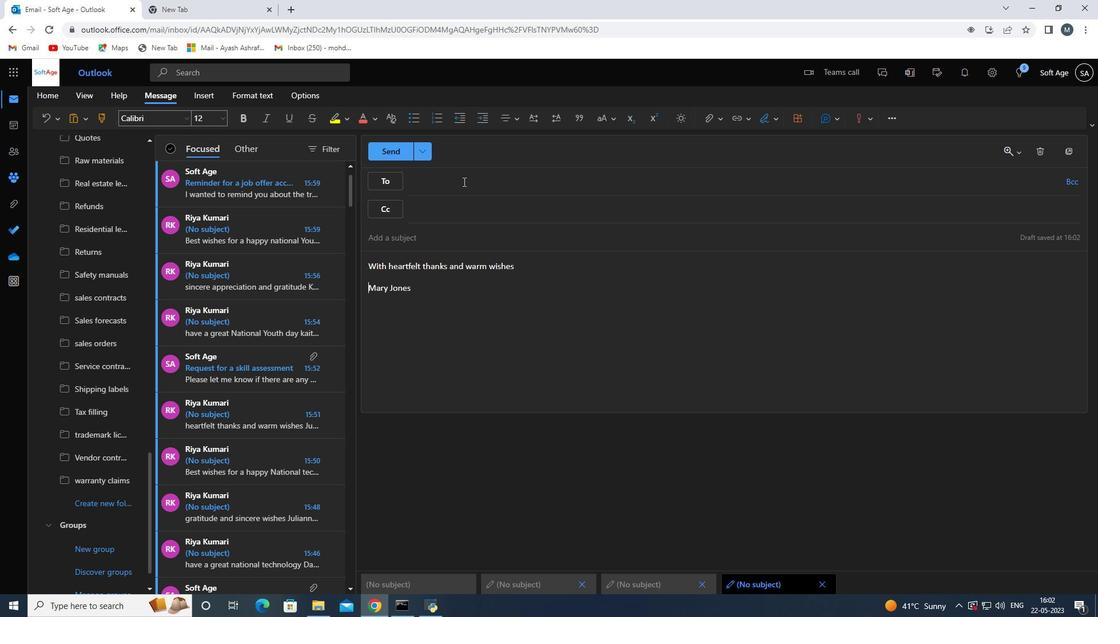 
Action: Key pressed softage.3<Key.shift>2softage.net
Screenshot: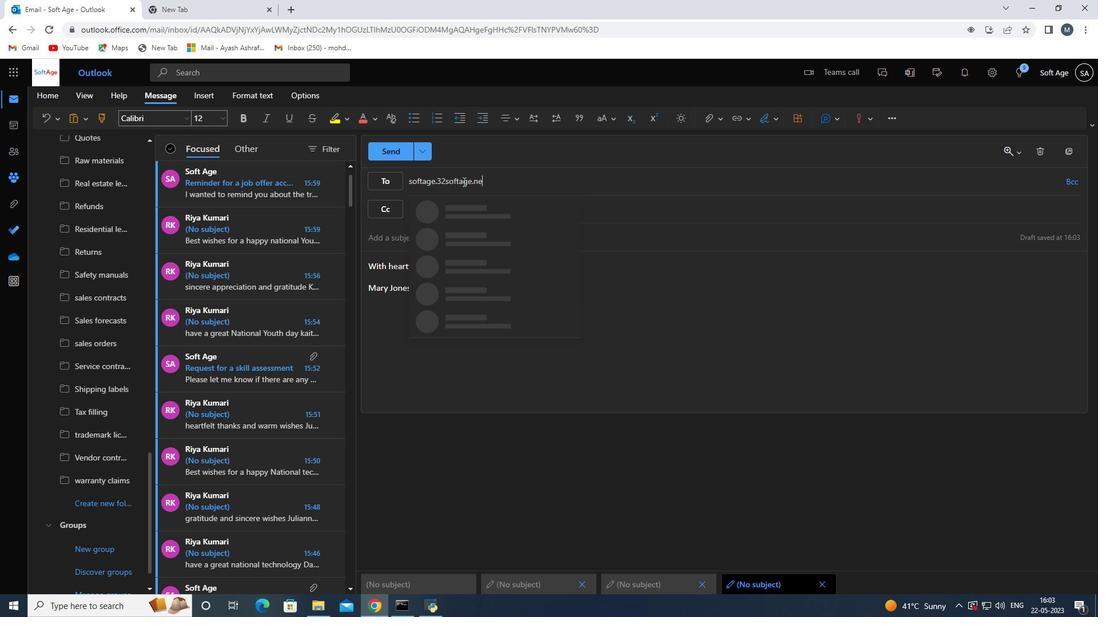 
Action: Mouse moved to (444, 181)
Screenshot: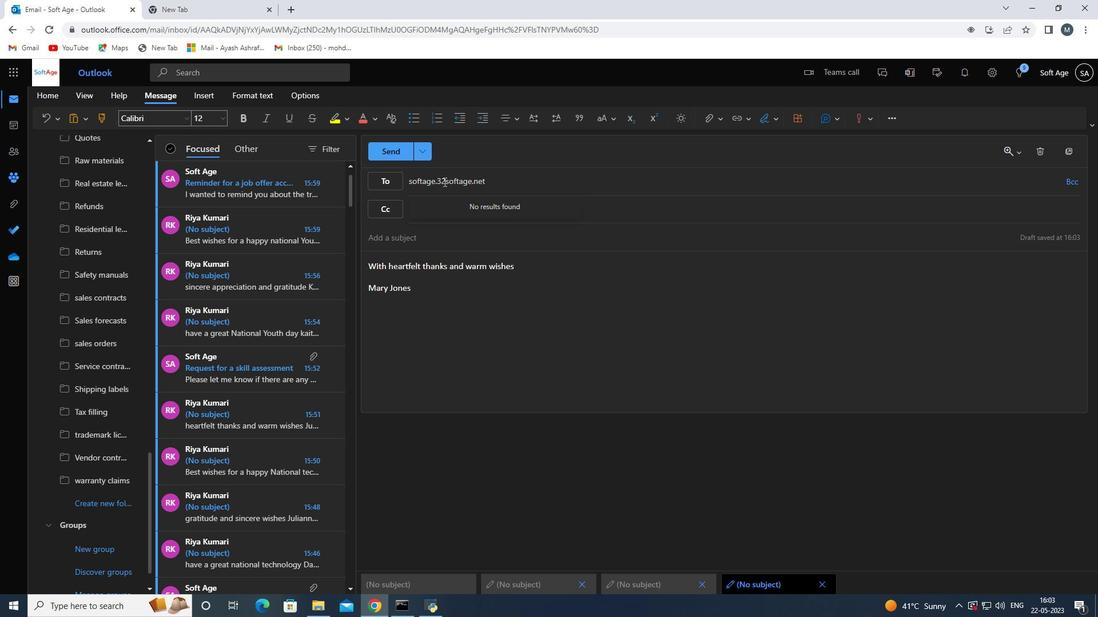 
Action: Mouse pressed left at (444, 181)
Screenshot: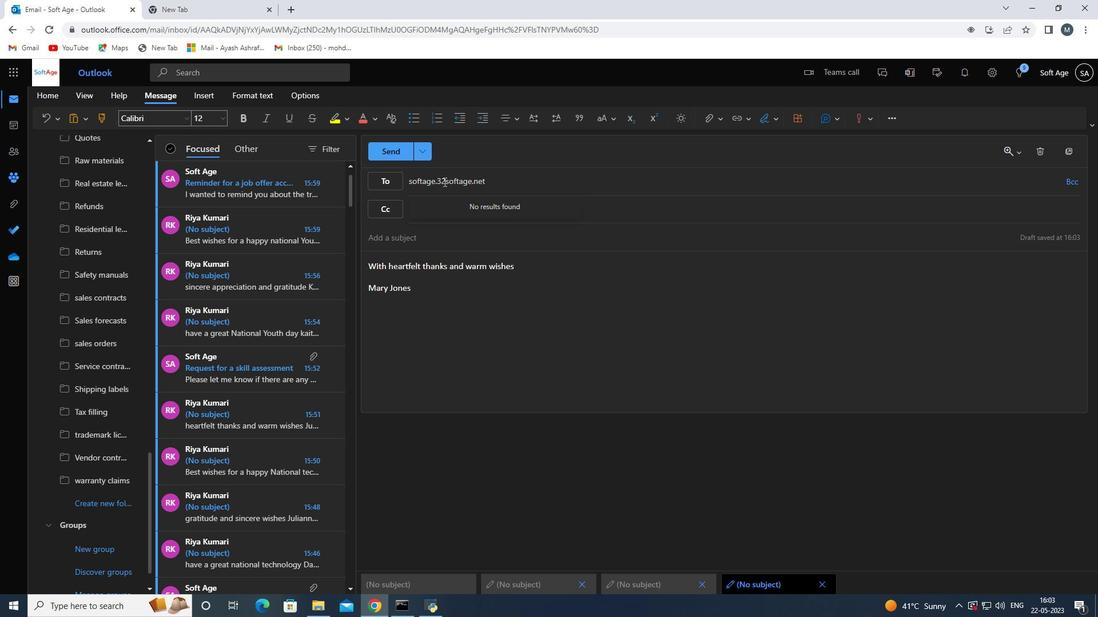 
Action: Mouse moved to (450, 185)
Screenshot: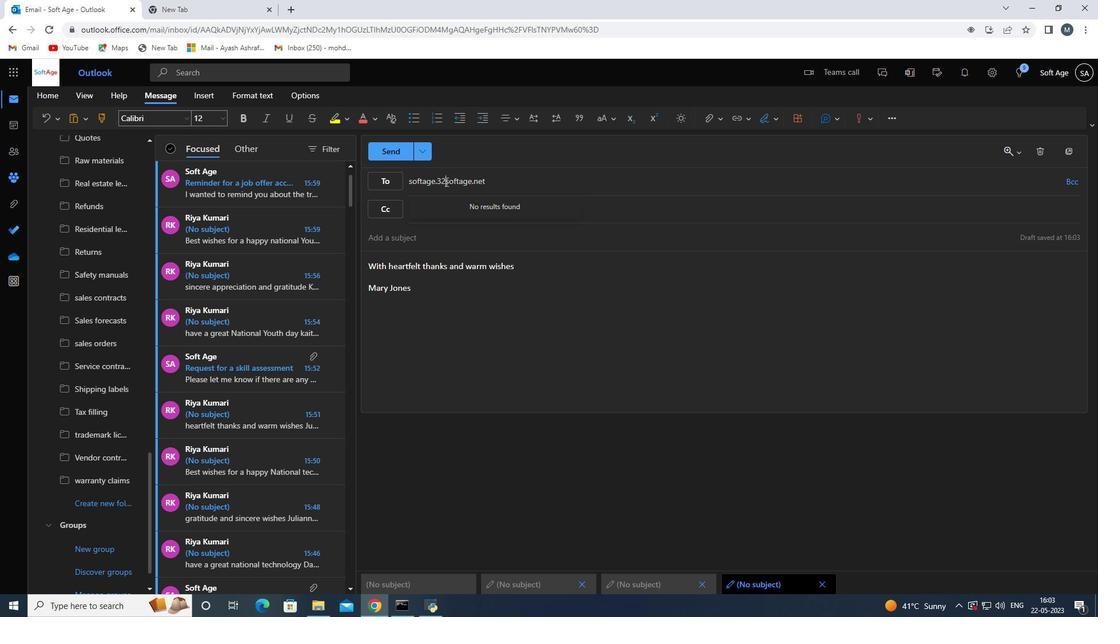 
Action: Key pressed <Key.backspace><Key.shift>@
Screenshot: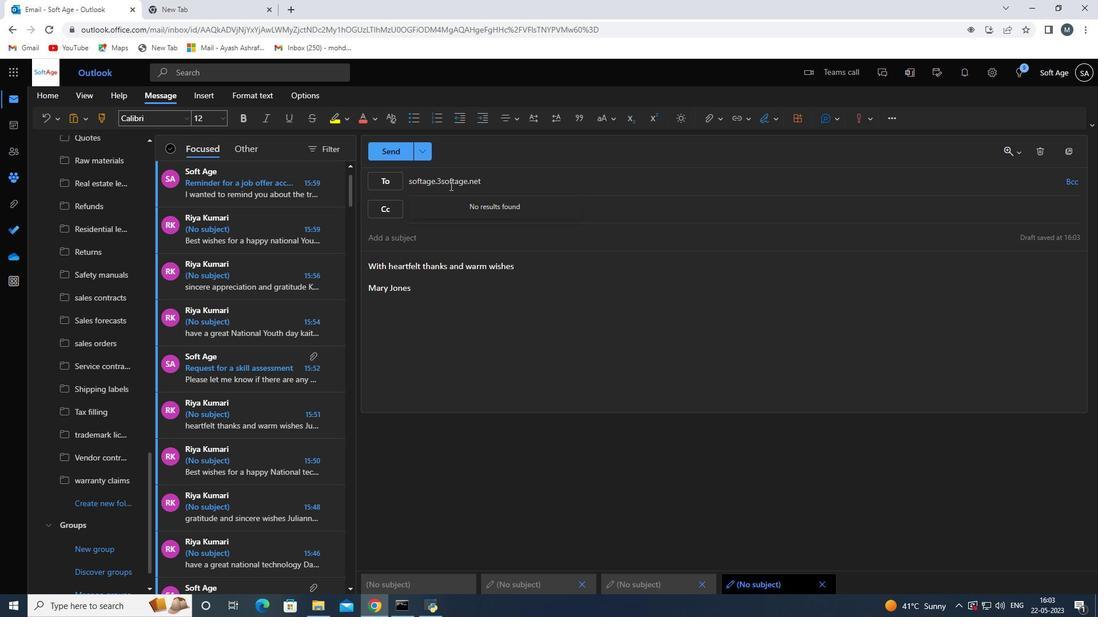 
Action: Mouse moved to (482, 205)
Screenshot: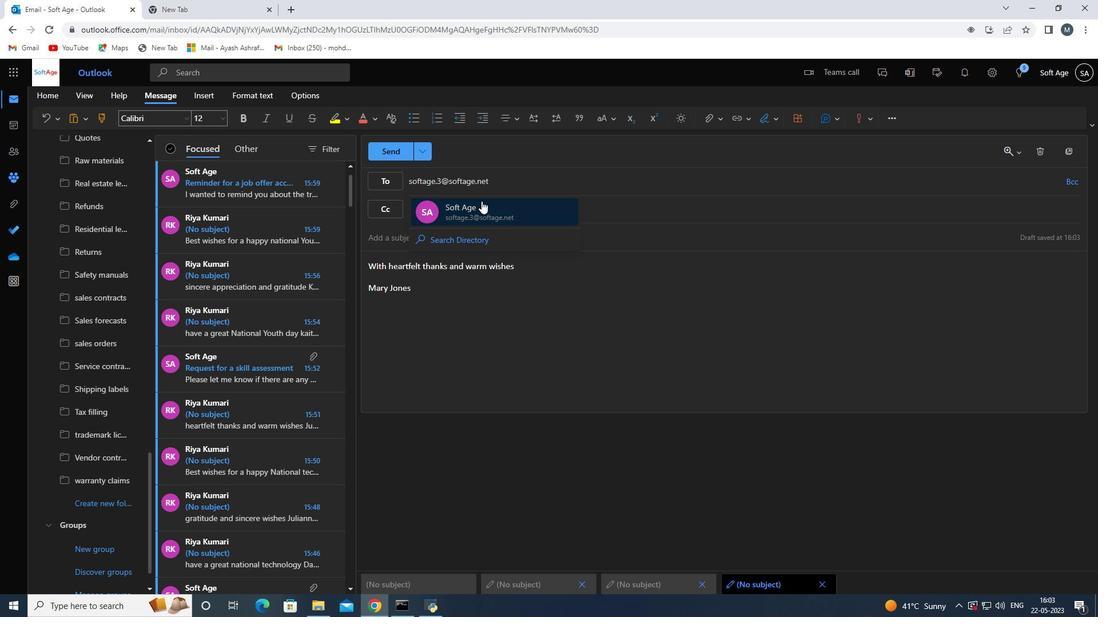 
Action: Mouse pressed left at (482, 205)
Screenshot: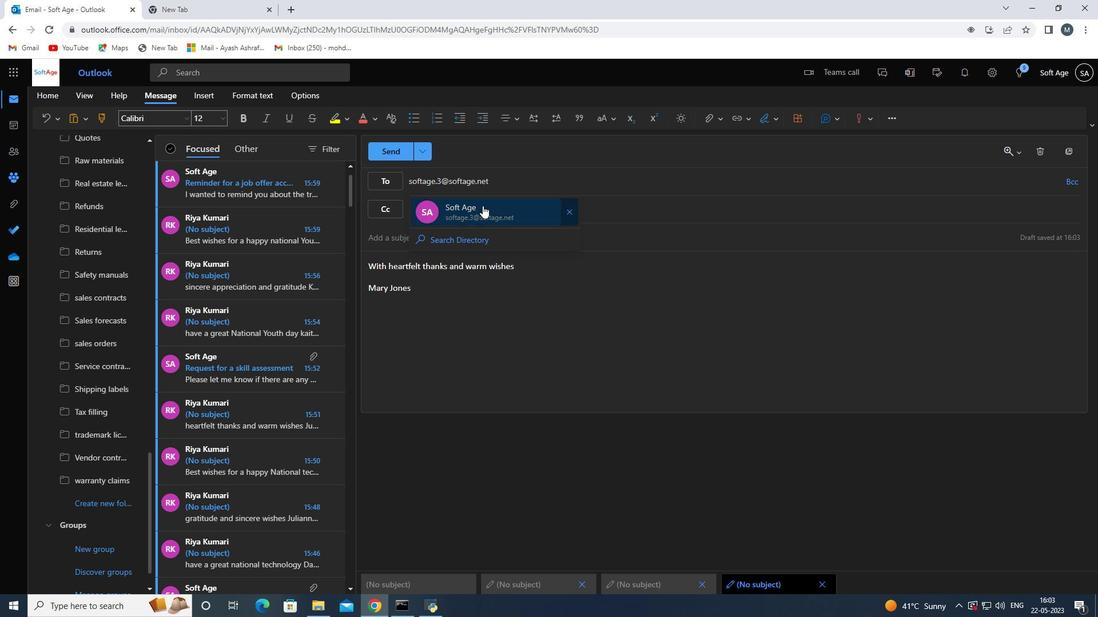 
Action: Mouse moved to (448, 298)
Screenshot: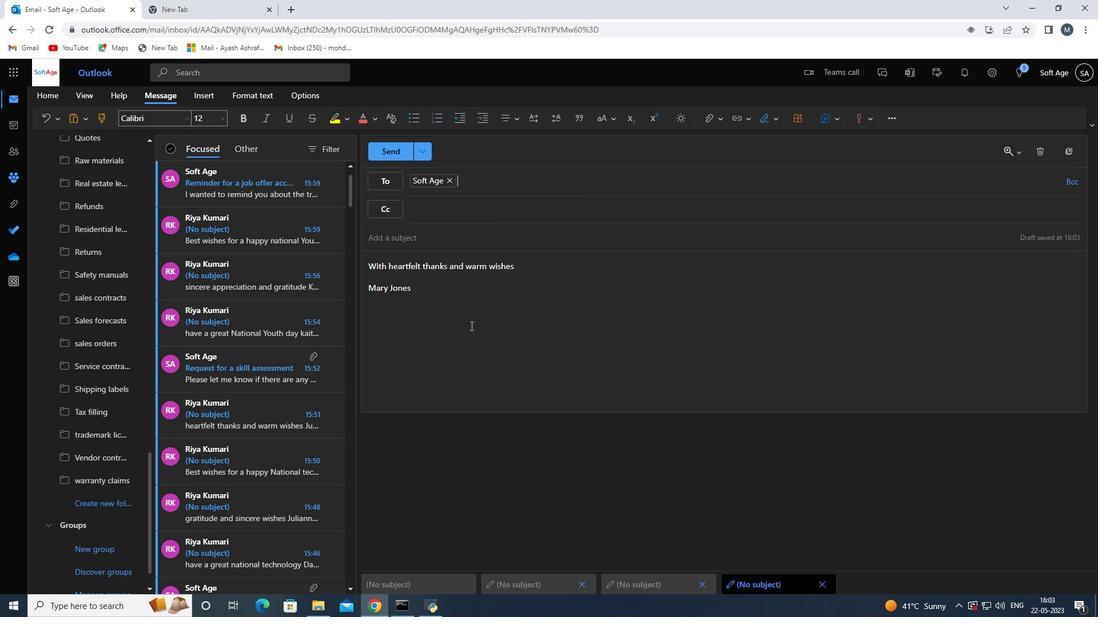 
Action: Mouse pressed left at (448, 298)
Screenshot: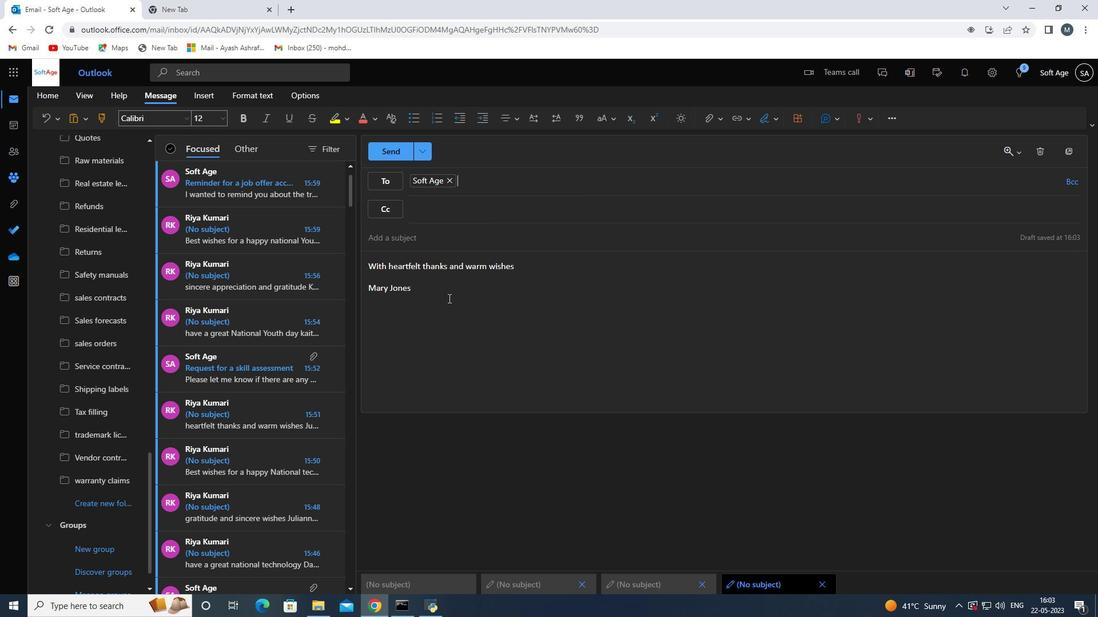 
Action: Mouse moved to (381, 151)
Screenshot: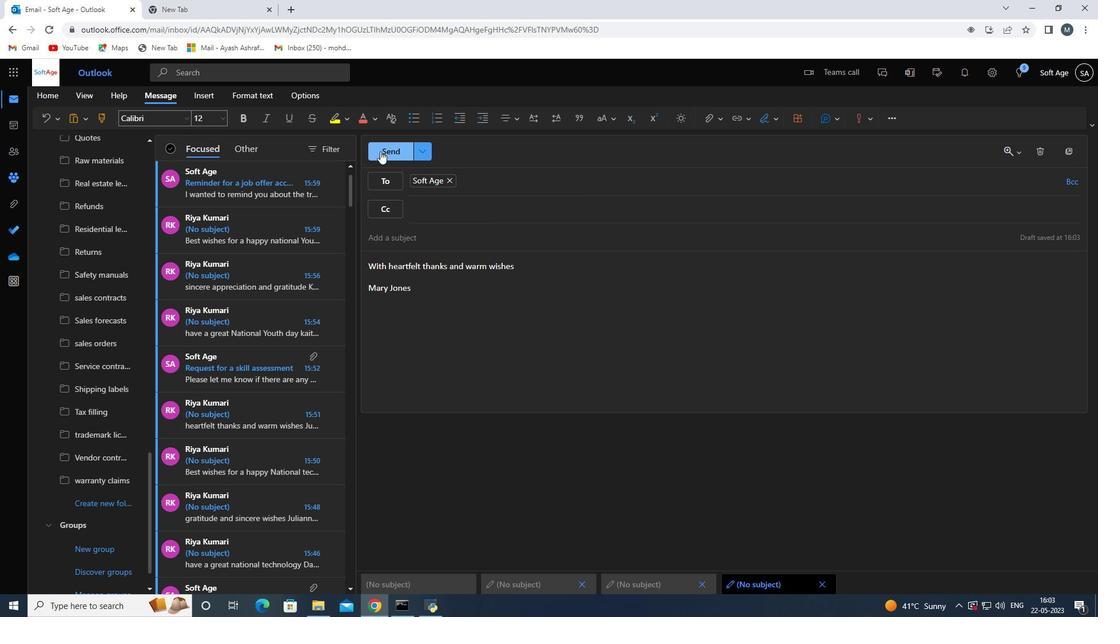 
Action: Mouse pressed left at (381, 151)
Screenshot: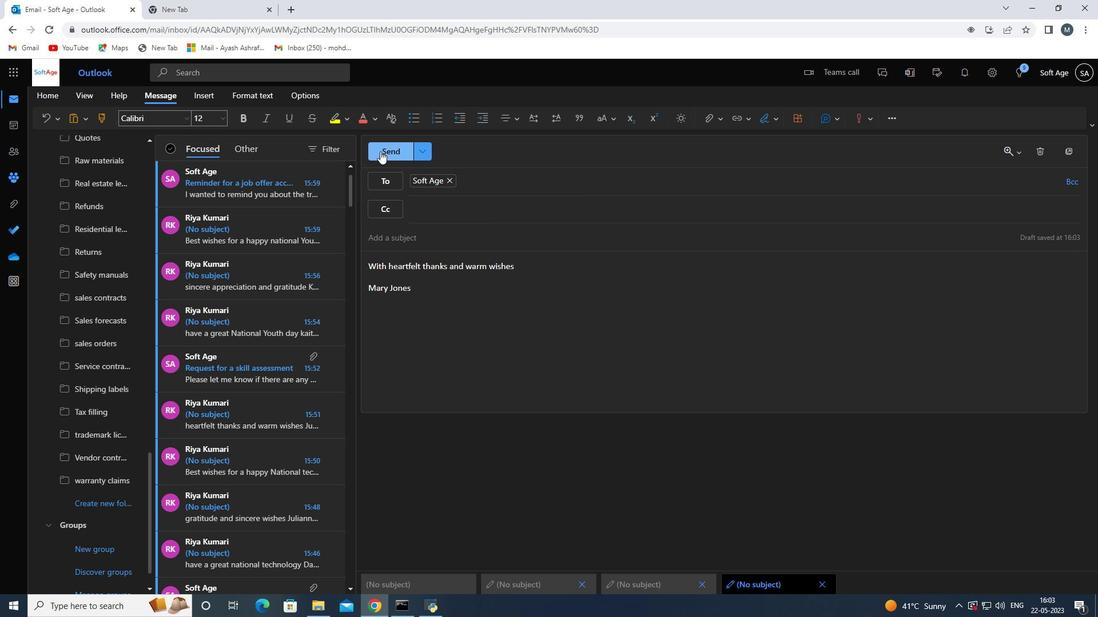
Action: Mouse moved to (586, 359)
Screenshot: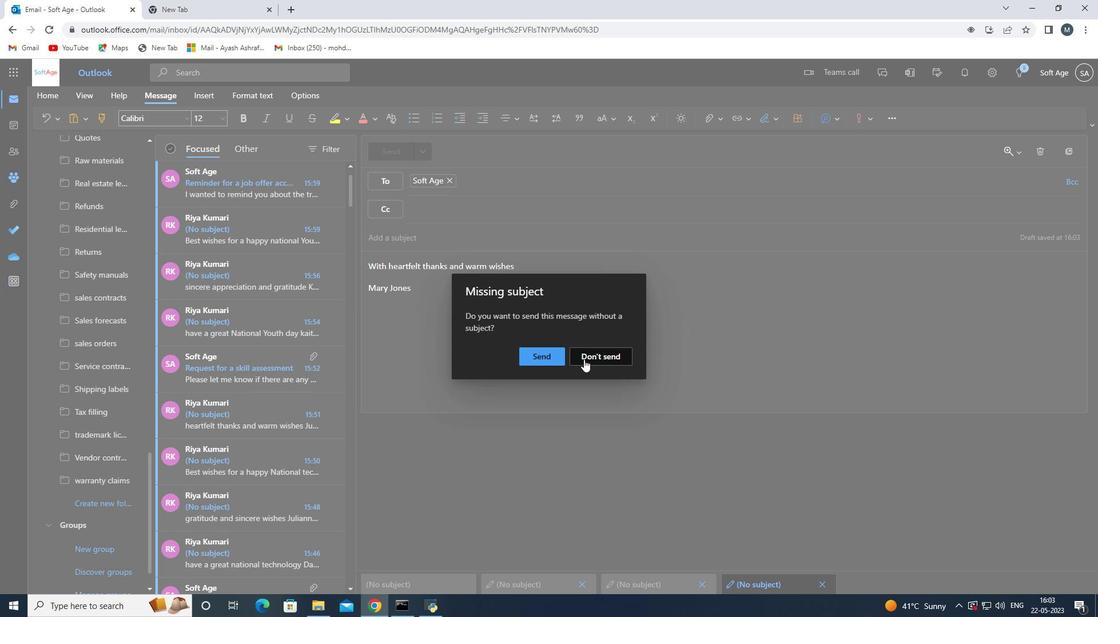 
Action: Mouse pressed left at (586, 359)
Screenshot: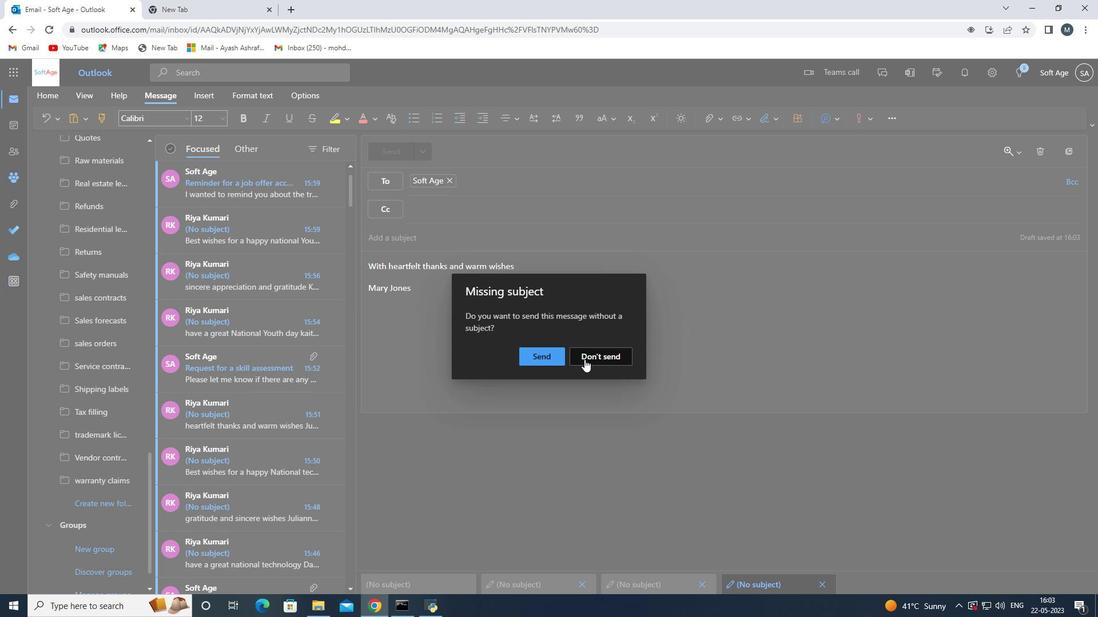 
Action: Mouse moved to (205, 378)
Screenshot: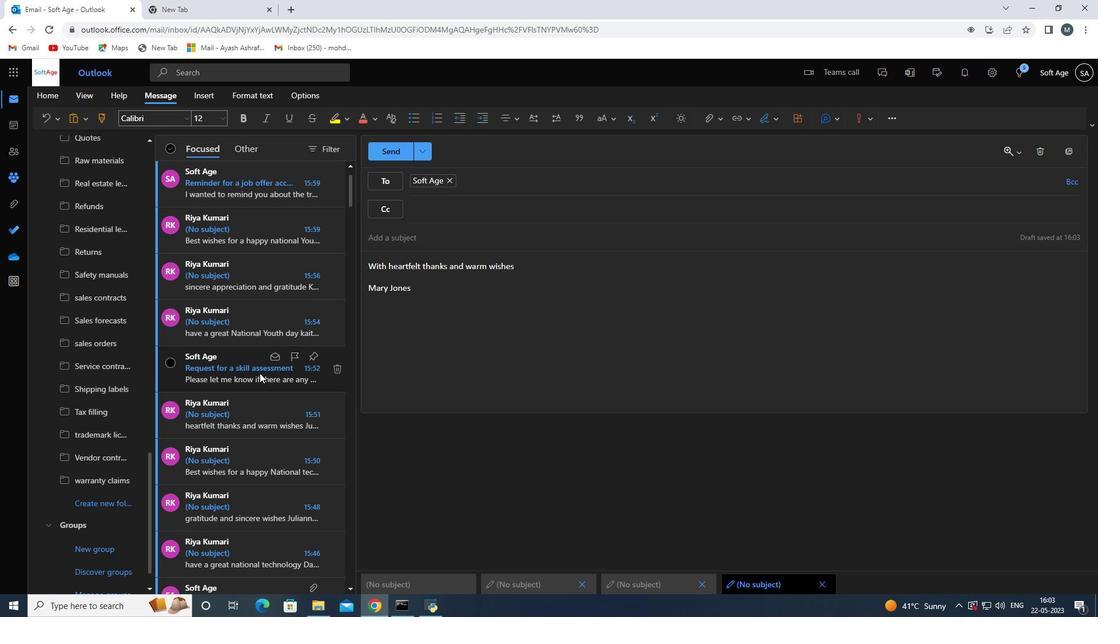 
Action: Mouse scrolled (205, 378) with delta (0, 0)
Screenshot: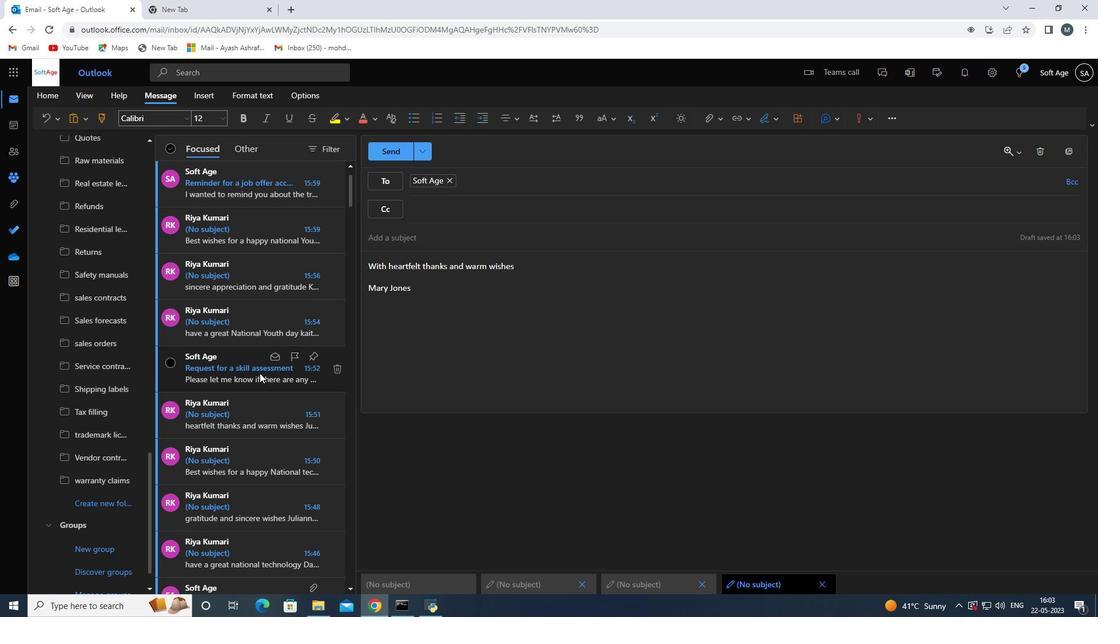 
Action: Mouse moved to (197, 383)
Screenshot: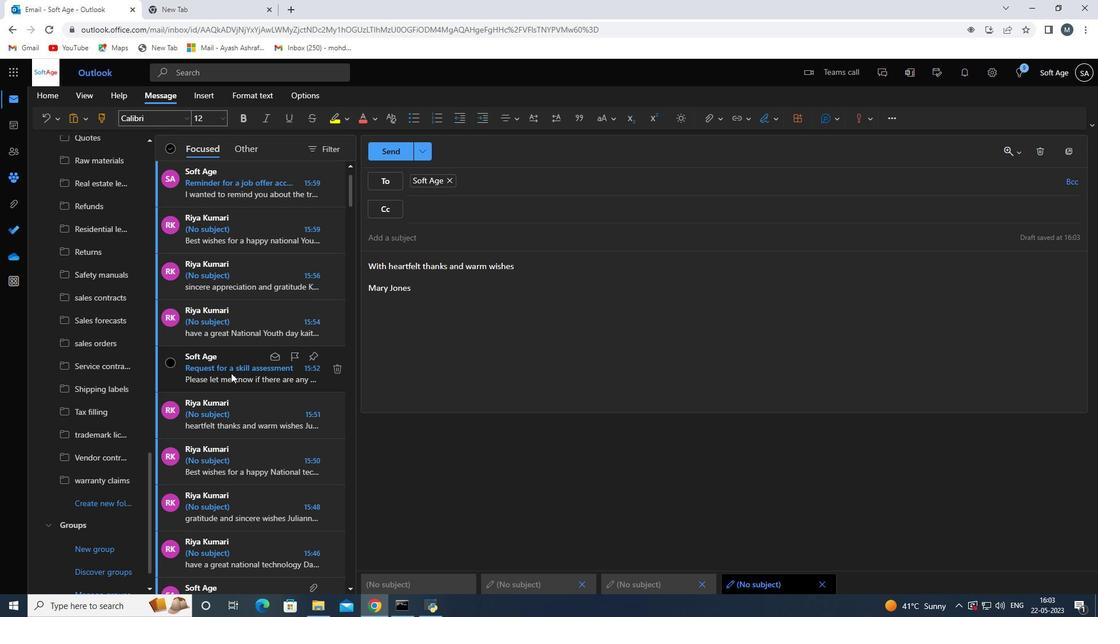 
Action: Mouse scrolled (197, 382) with delta (0, 0)
Screenshot: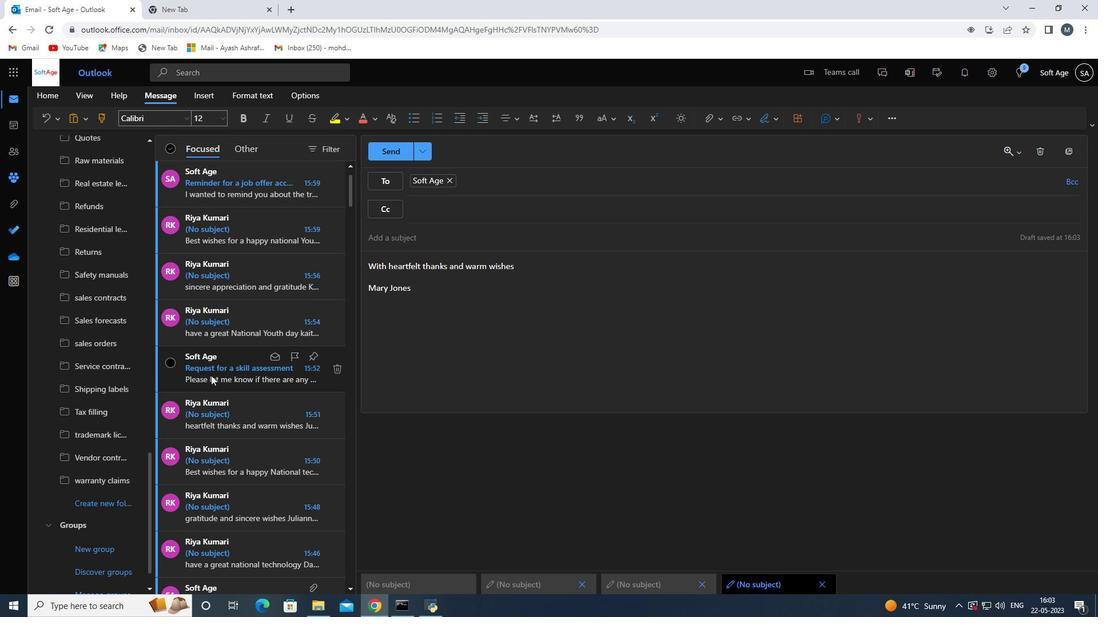
Action: Mouse moved to (105, 505)
Screenshot: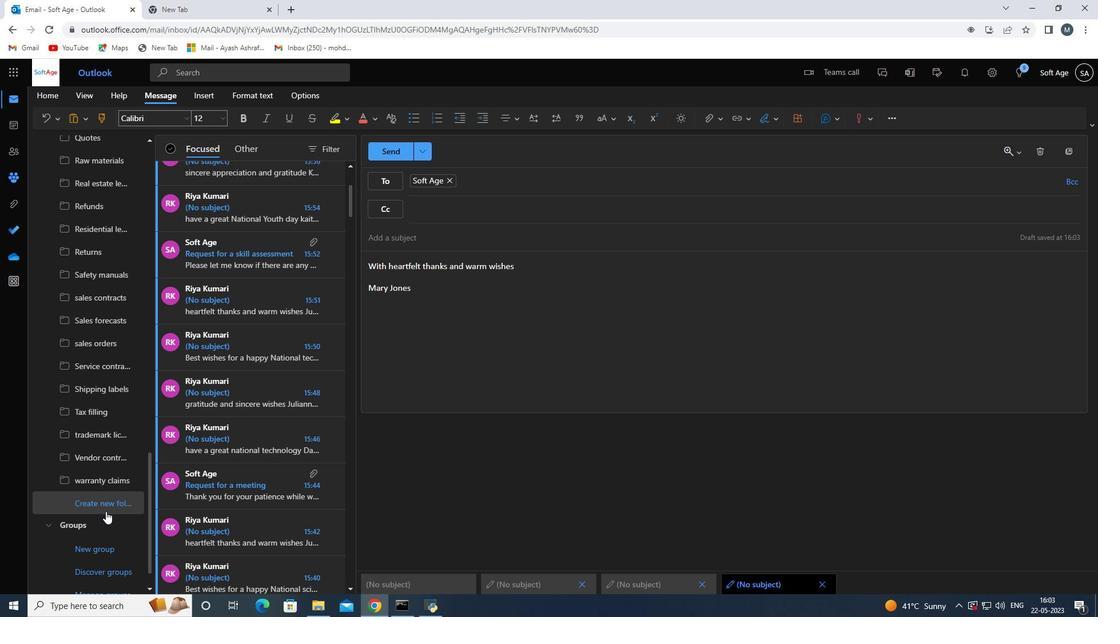 
Action: Mouse pressed left at (105, 505)
Screenshot: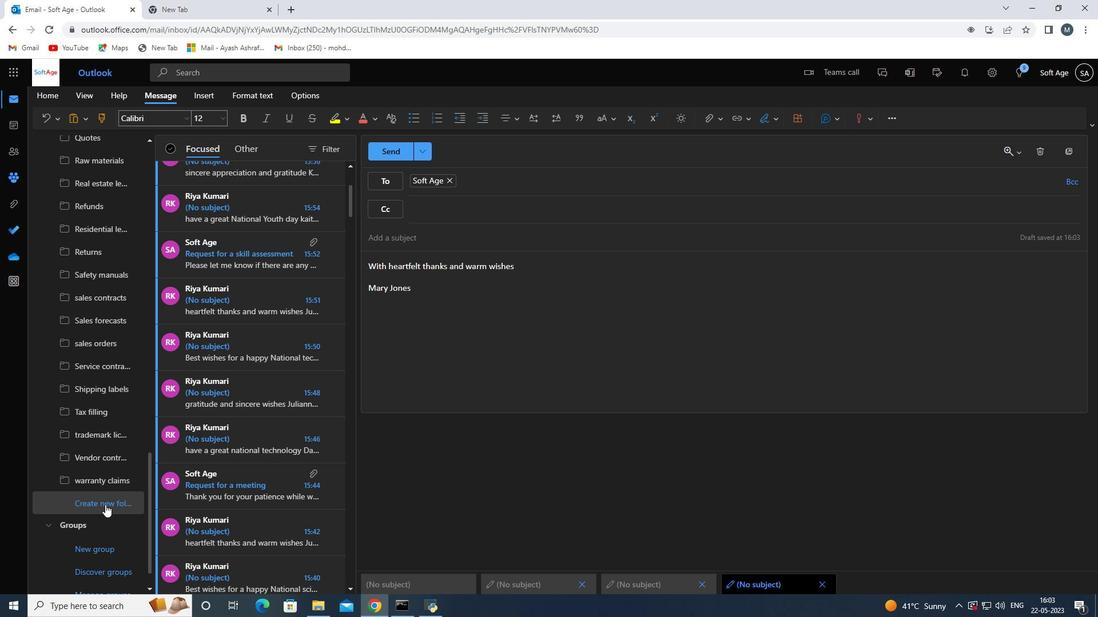 
Action: Mouse moved to (101, 503)
Screenshot: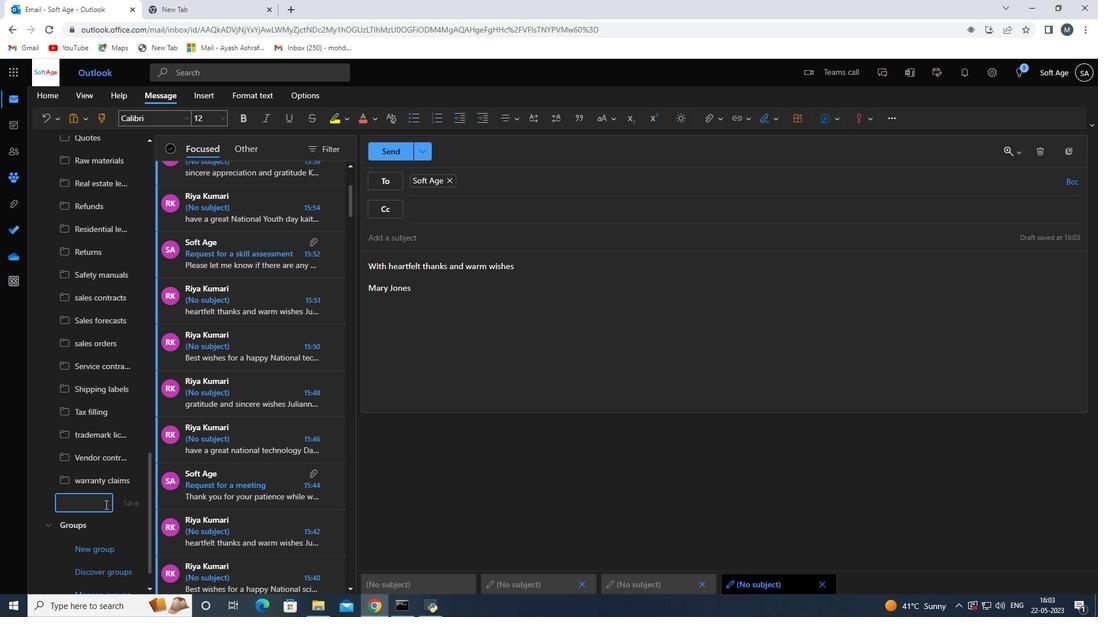 
Action: Mouse pressed left at (101, 503)
Screenshot: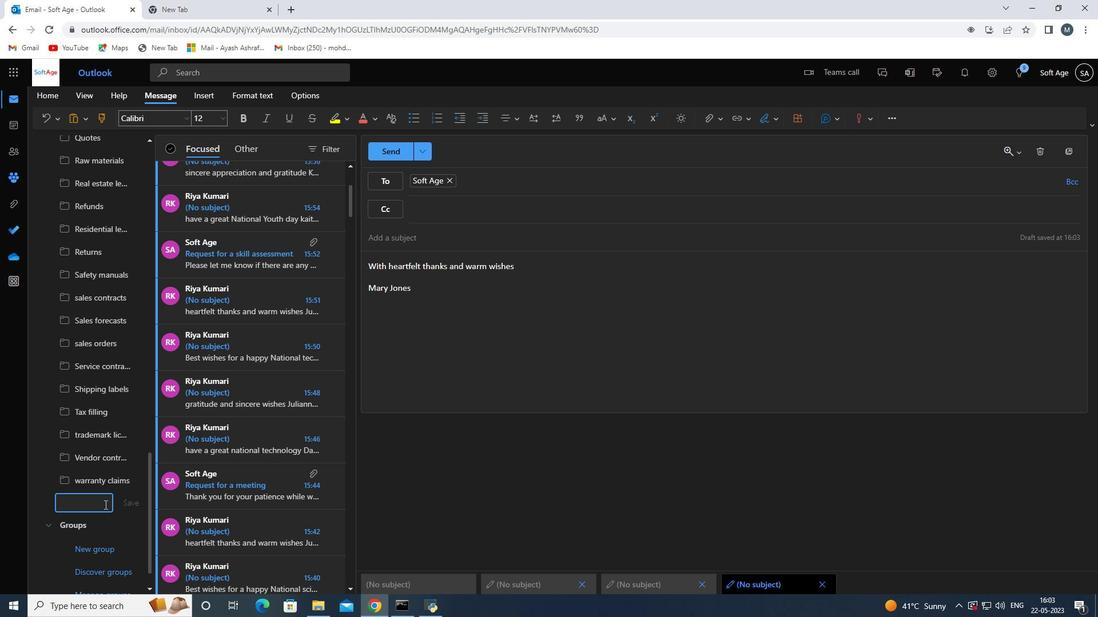 
Action: Key pressed <Key.shift>Propr<Key.backspace>erty<Key.space>management<Key.space>
Screenshot: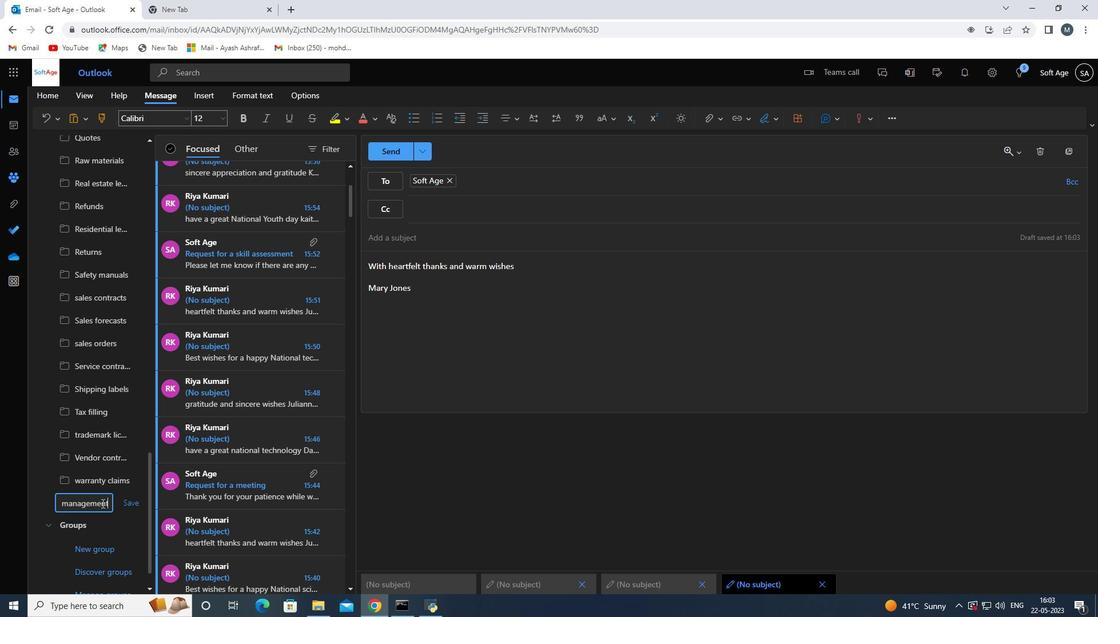 
Action: Mouse moved to (133, 498)
Screenshot: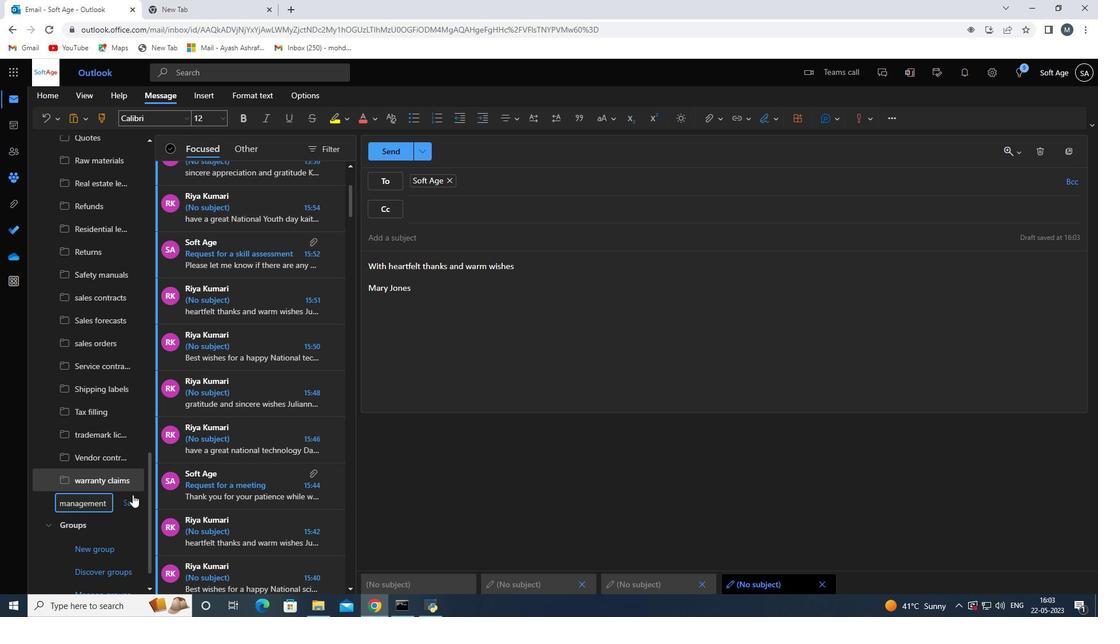 
Action: Mouse pressed left at (133, 498)
Screenshot: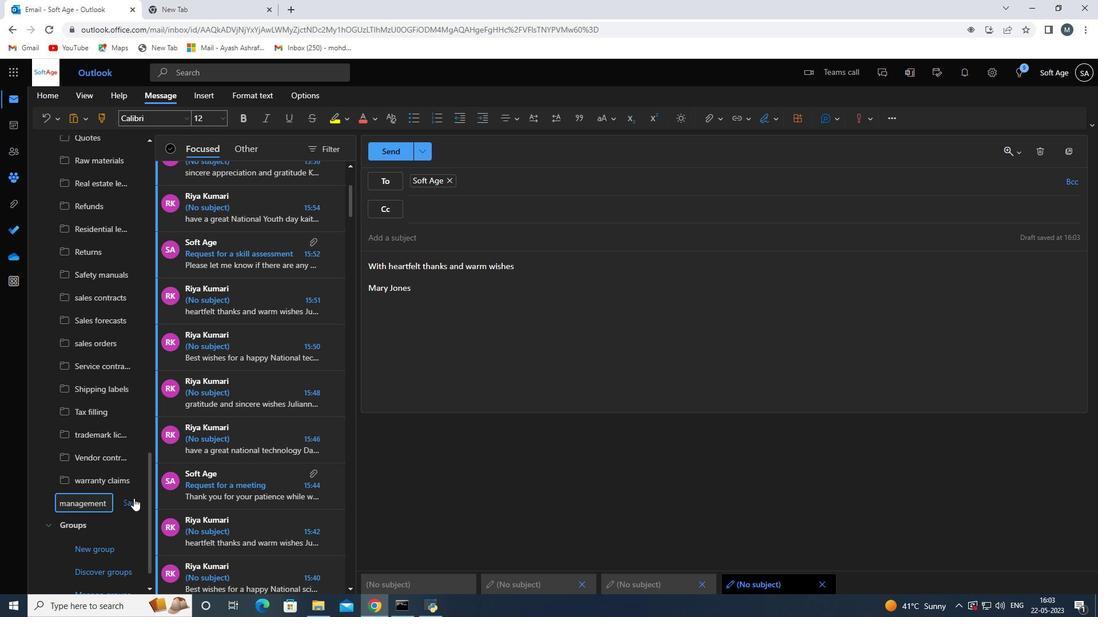 
Action: Mouse moved to (367, 496)
Screenshot: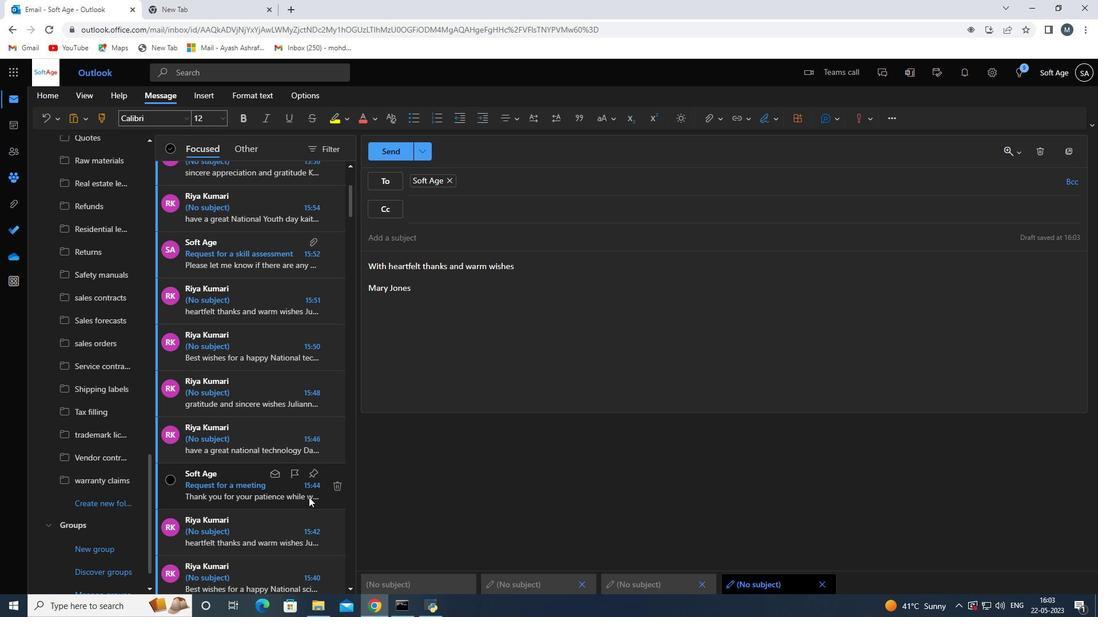 
Action: Mouse scrolled (367, 497) with delta (0, 0)
Screenshot: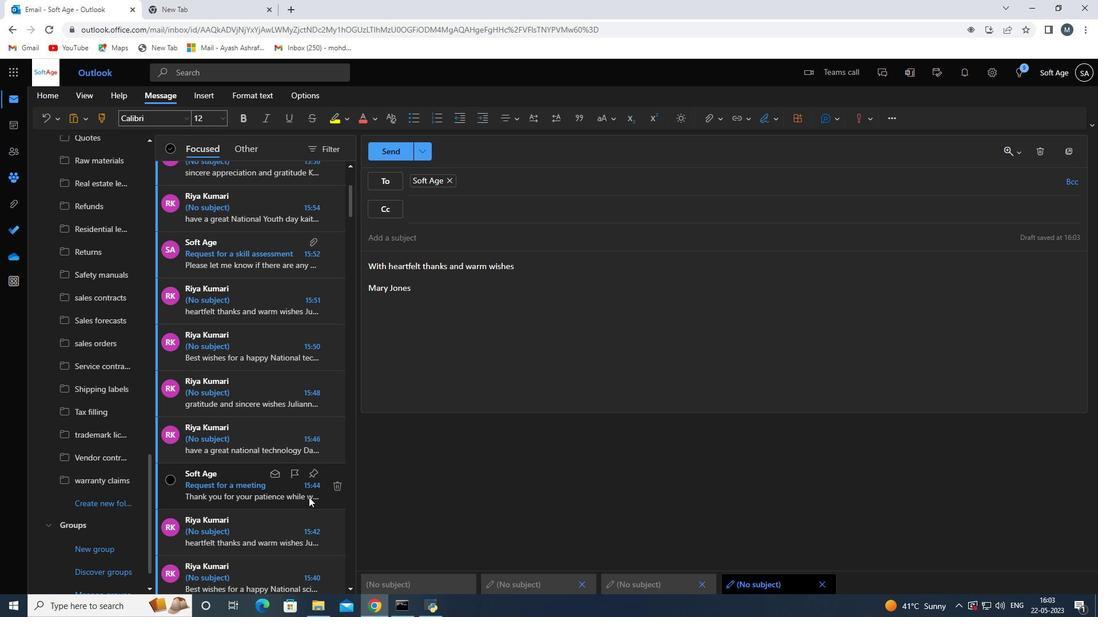 
Action: Mouse scrolled (367, 497) with delta (0, 0)
Screenshot: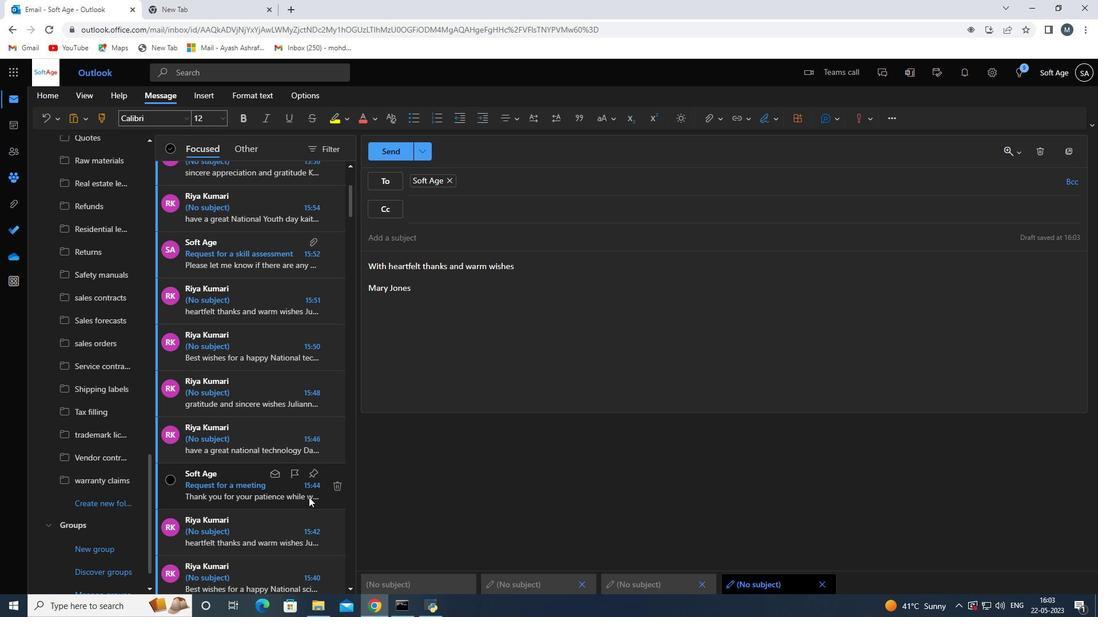 
Action: Mouse scrolled (367, 497) with delta (0, 0)
Screenshot: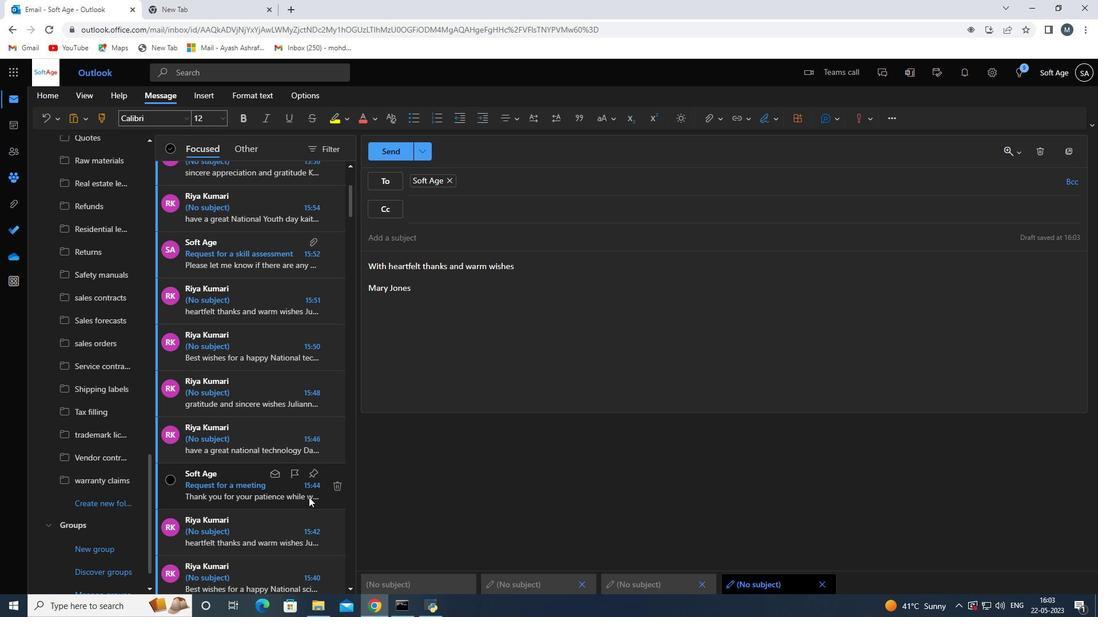
Action: Mouse scrolled (367, 497) with delta (0, 0)
Screenshot: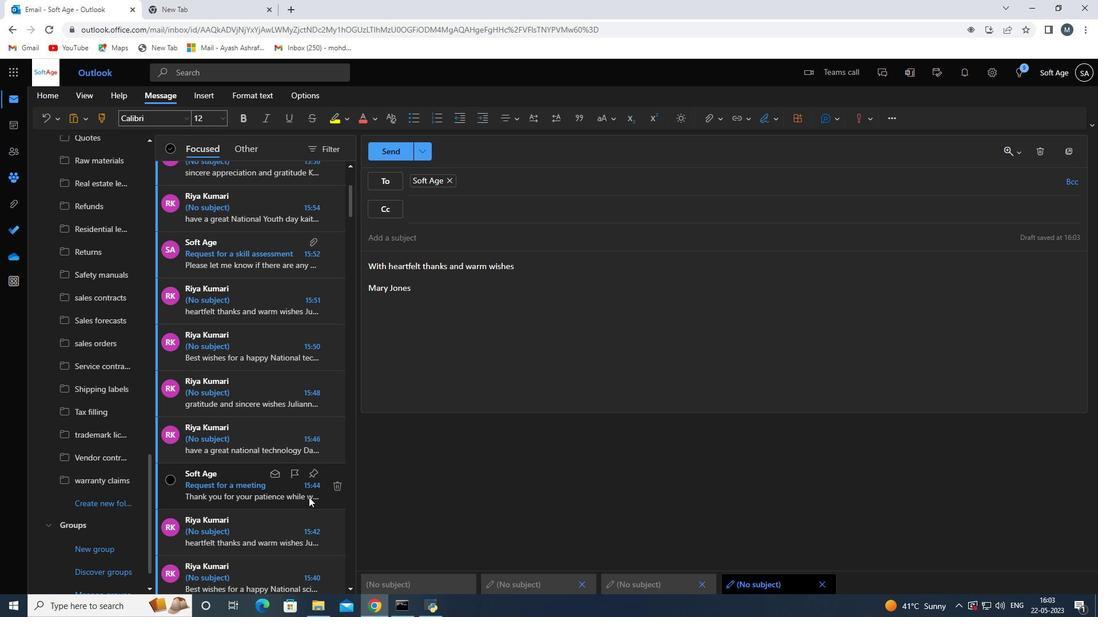 
Action: Mouse scrolled (367, 497) with delta (0, 0)
Screenshot: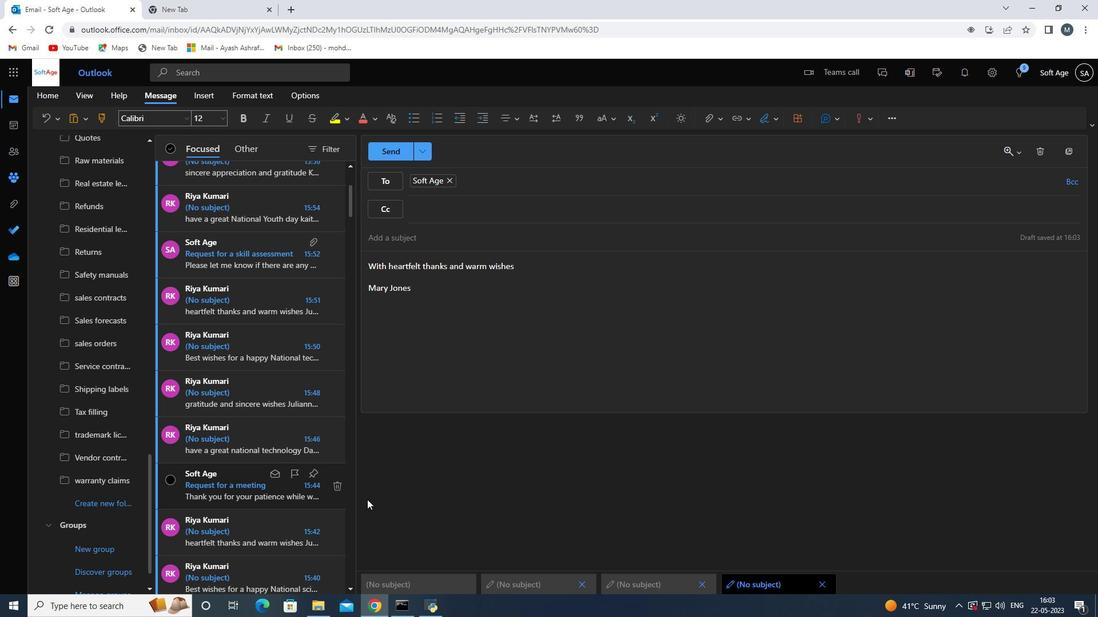 
Action: Mouse scrolled (367, 497) with delta (0, 0)
Screenshot: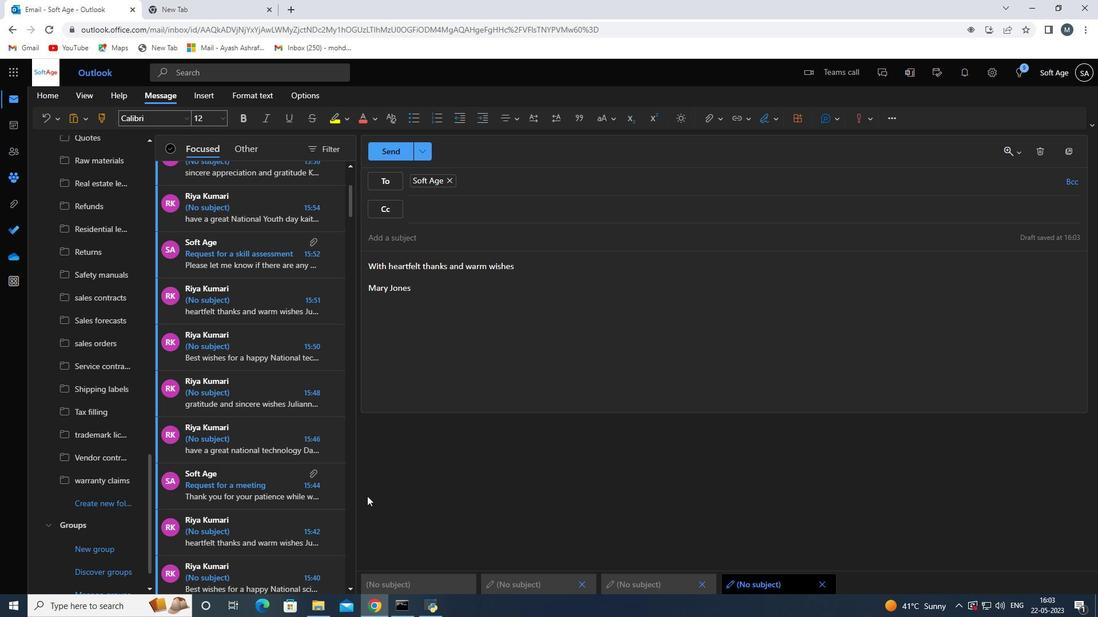 
Action: Mouse moved to (391, 155)
Screenshot: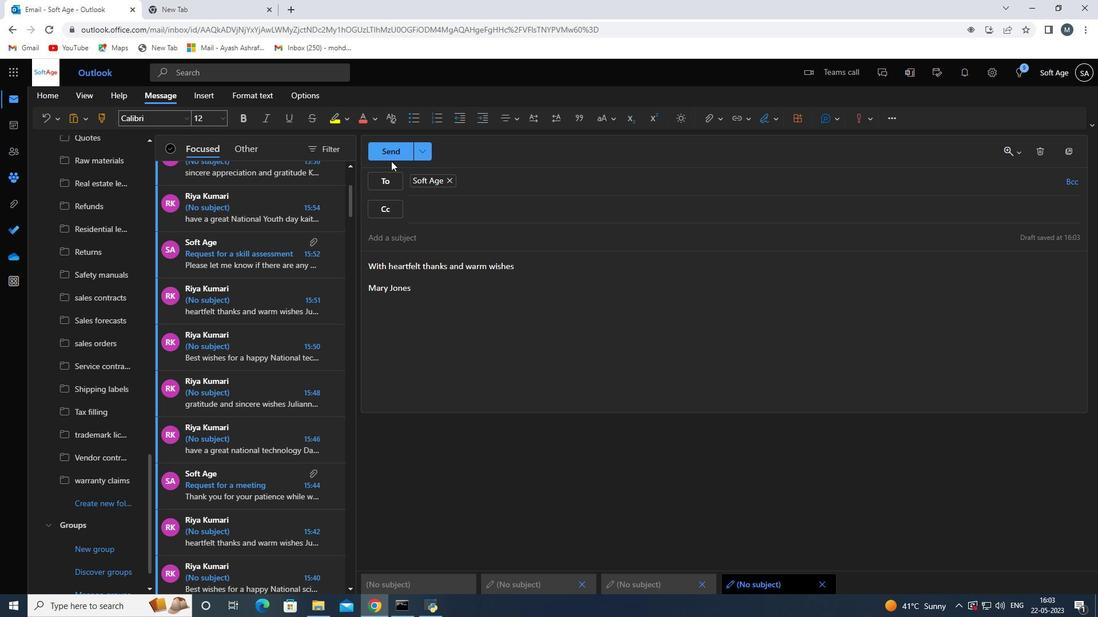 
Action: Mouse pressed left at (391, 155)
Screenshot: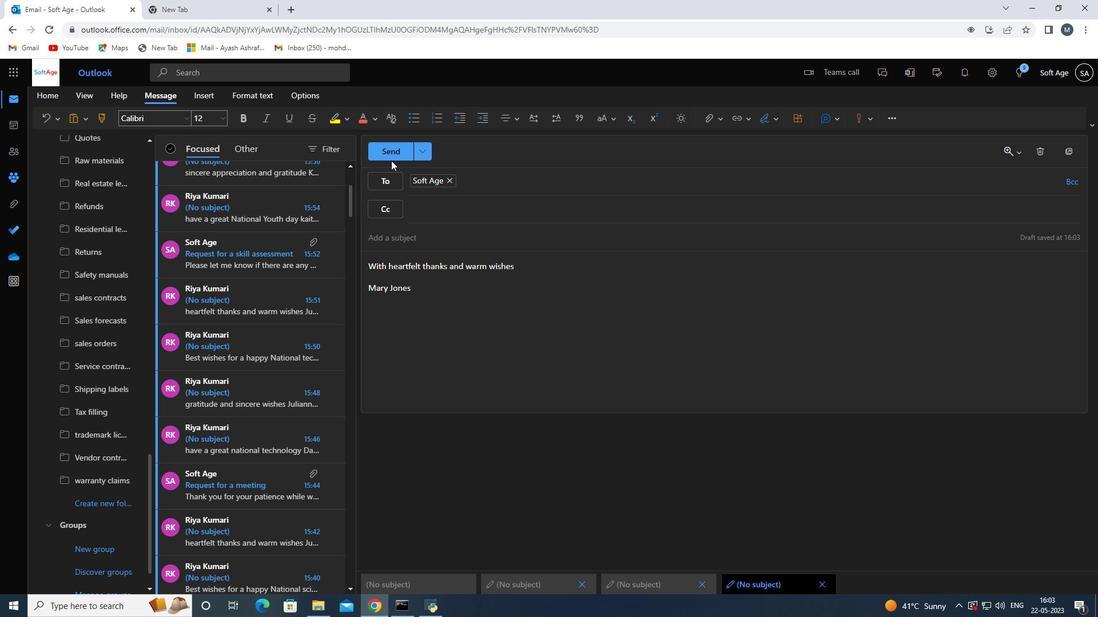 
Action: Mouse moved to (530, 364)
Screenshot: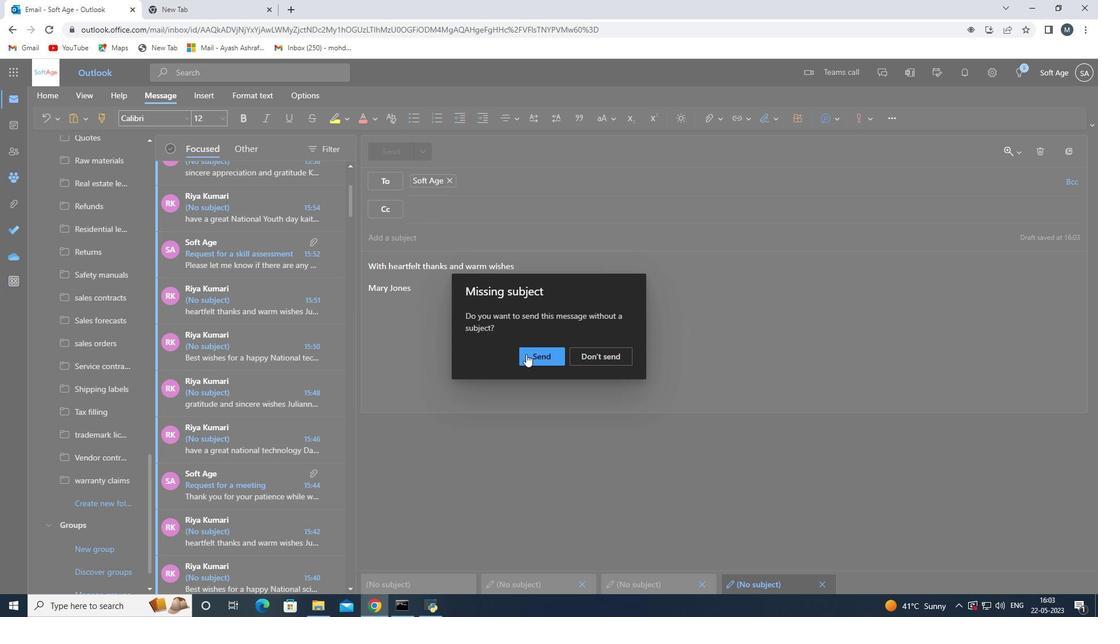 
Action: Mouse pressed left at (530, 364)
Screenshot: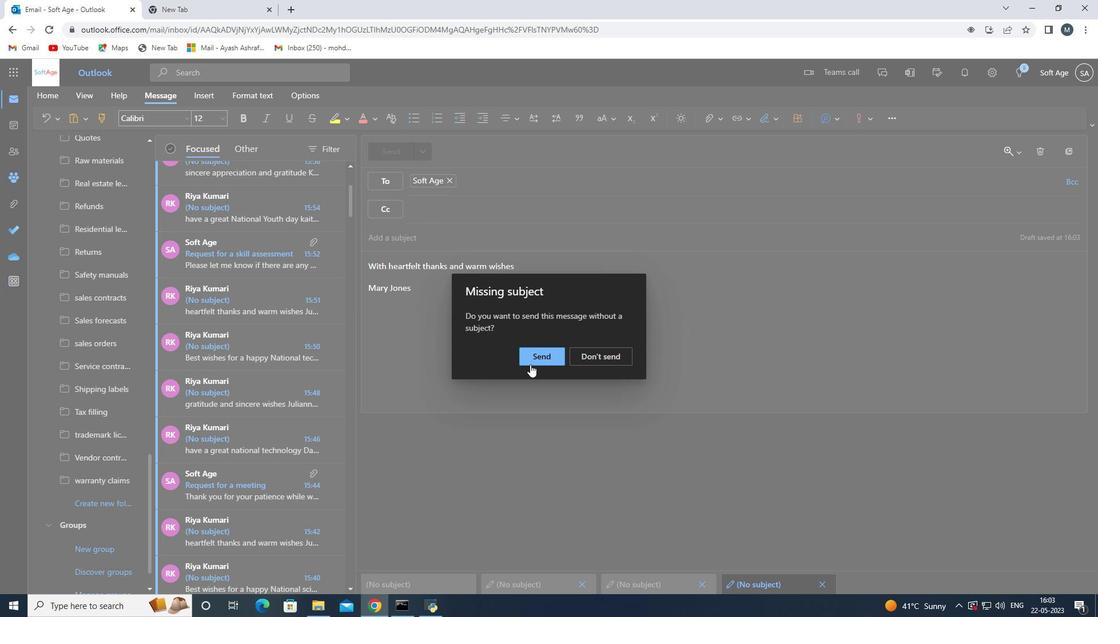 
Action: Mouse moved to (529, 363)
Screenshot: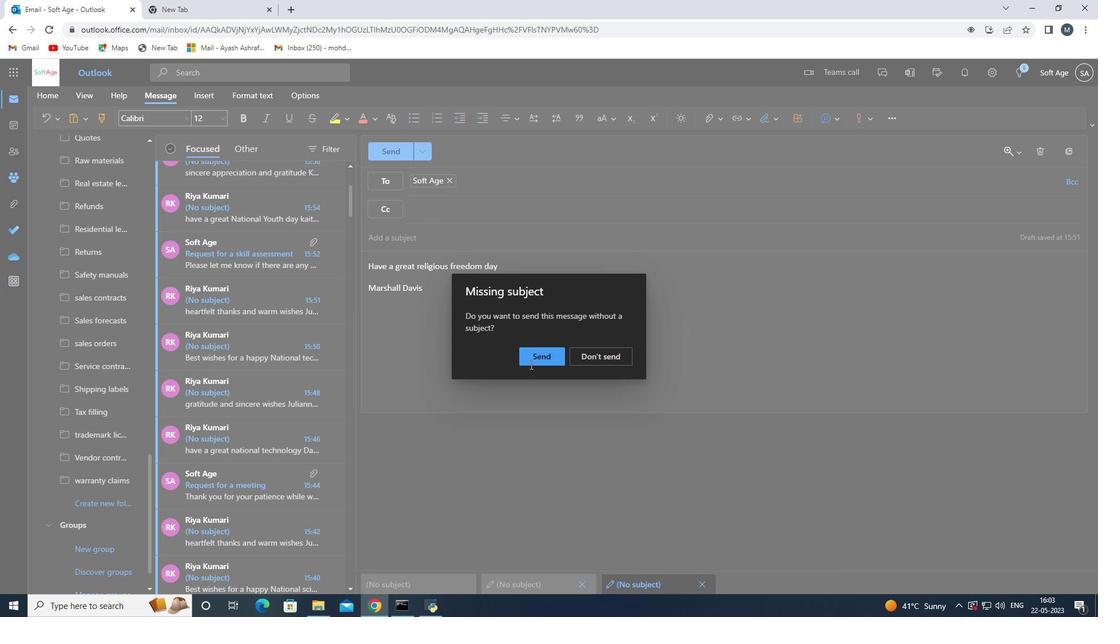 
